 Task: Open Card Card0000000217 in Board Board0000000055 in Workspace WS0000000019 in Trello. Add Member Email0000000073 to Card Card0000000217 in Board Board0000000055 in Workspace WS0000000019 in Trello. Add Green Label titled Label0000000217 to Card Card0000000217 in Board Board0000000055 in Workspace WS0000000019 in Trello. Add Checklist CL0000000217 to Card Card0000000217 in Board Board0000000055 in Workspace WS0000000019 in Trello. Add Dates with Start Date as Apr 08 2023 and Due Date as Apr 30 2023 to Card Card0000000217 in Board Board0000000055 in Workspace WS0000000019 in Trello
Action: Mouse moved to (639, 673)
Screenshot: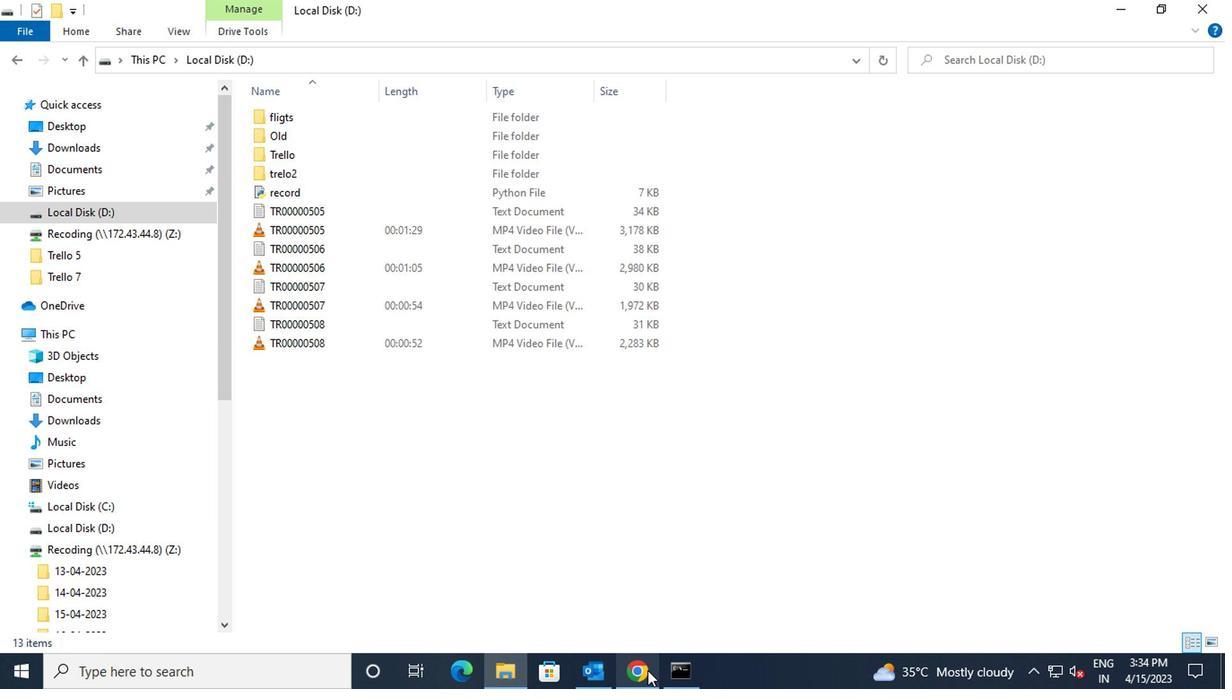 
Action: Mouse pressed left at (639, 673)
Screenshot: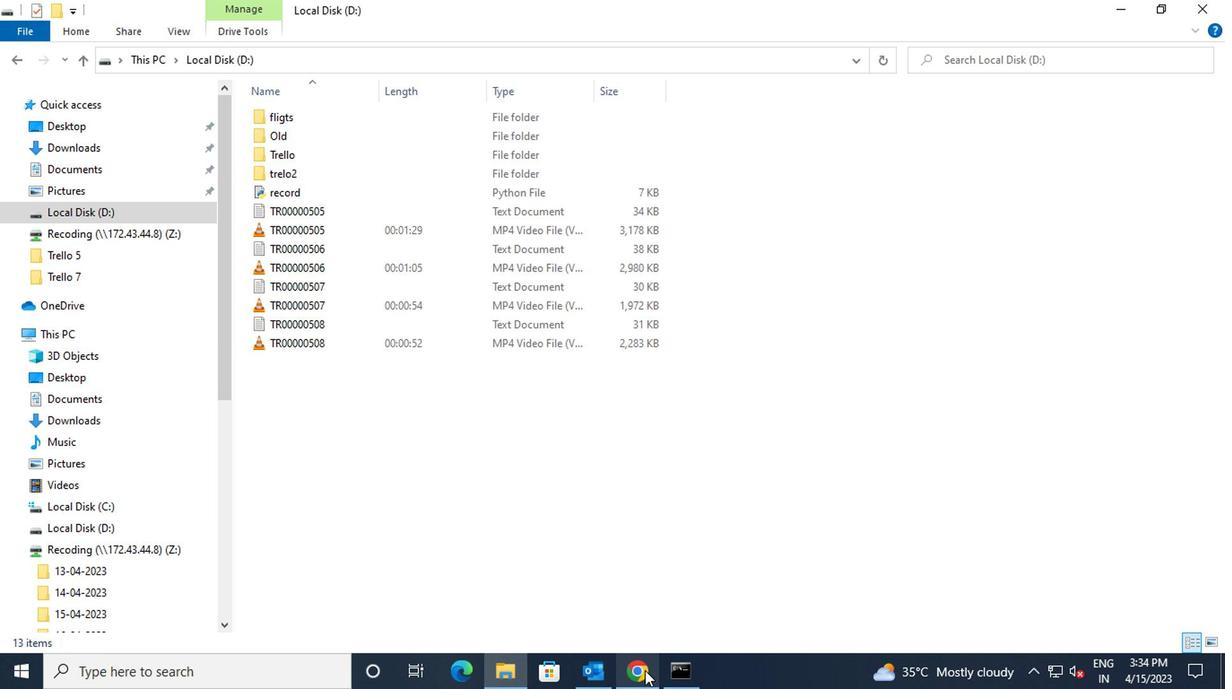 
Action: Mouse moved to (456, 257)
Screenshot: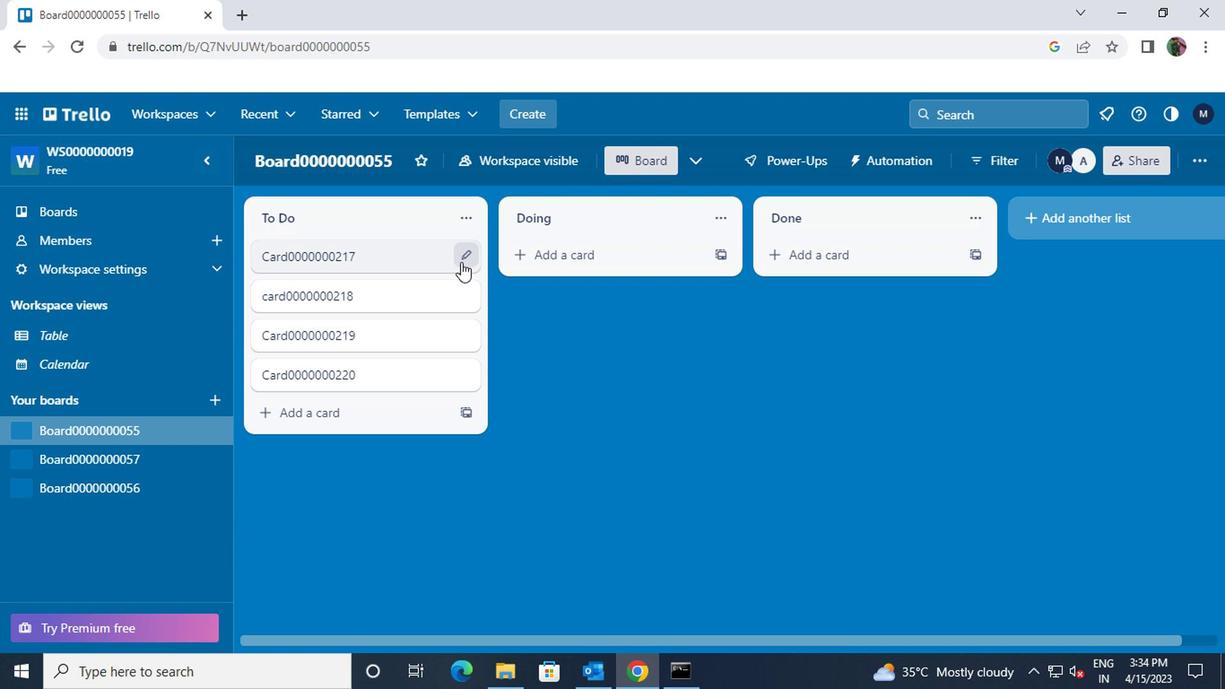 
Action: Mouse pressed left at (456, 257)
Screenshot: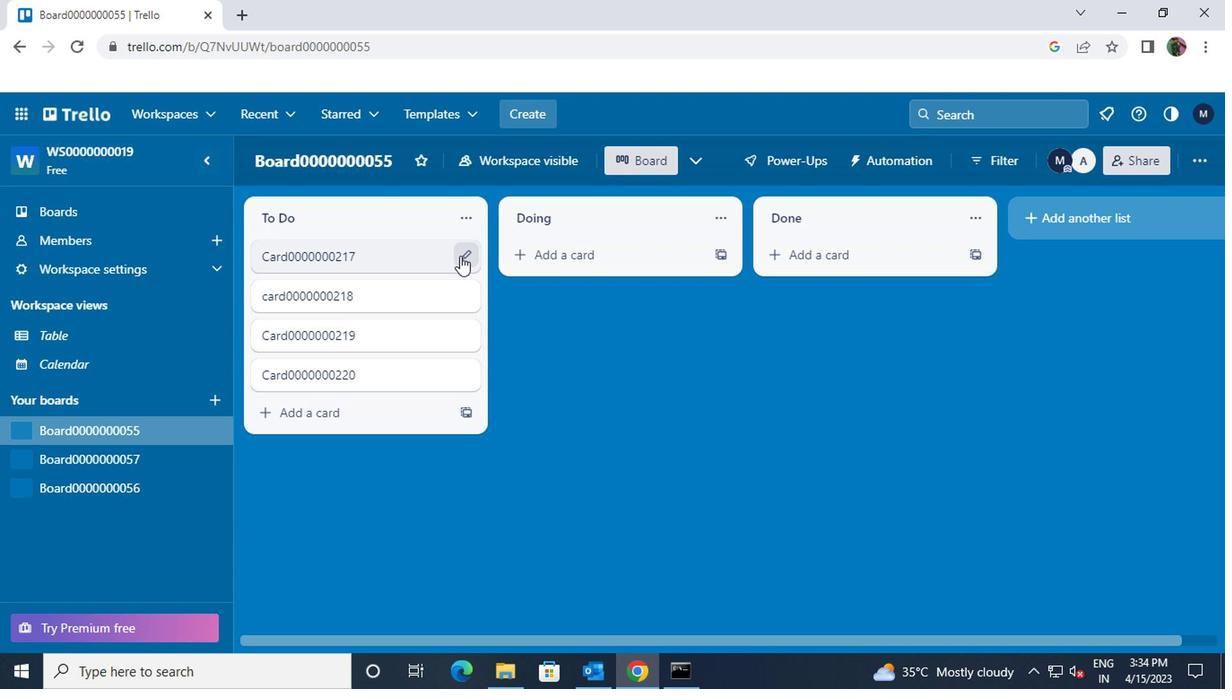 
Action: Mouse moved to (513, 259)
Screenshot: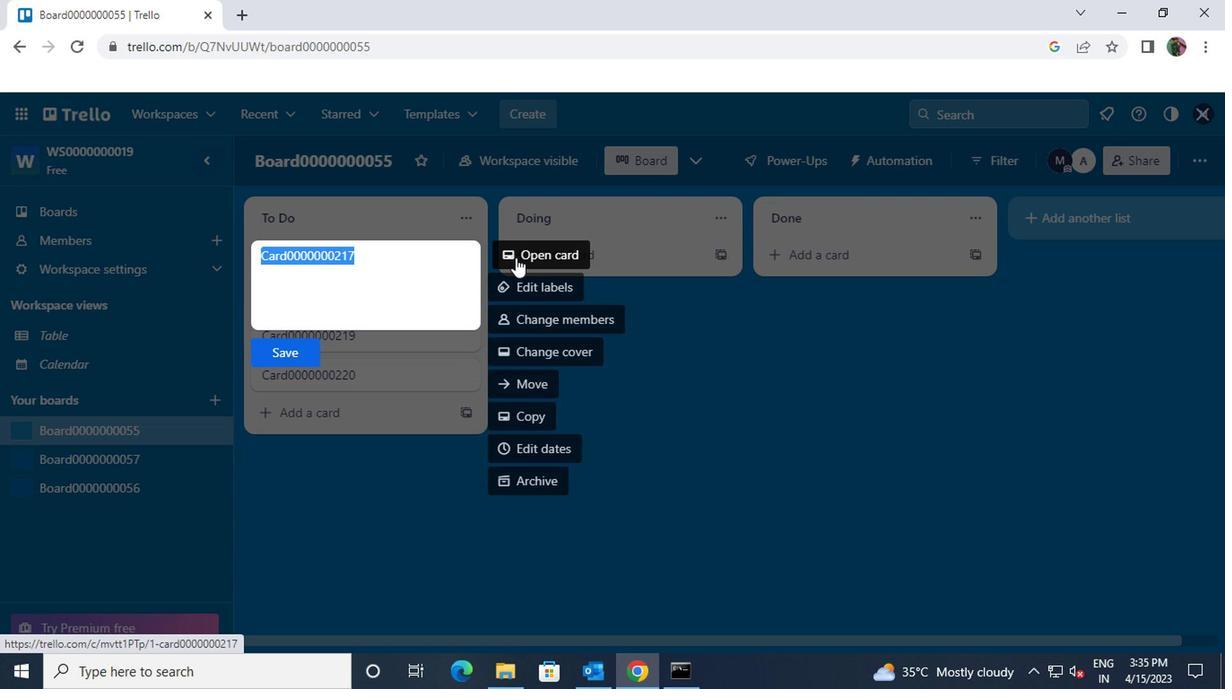 
Action: Mouse pressed left at (513, 259)
Screenshot: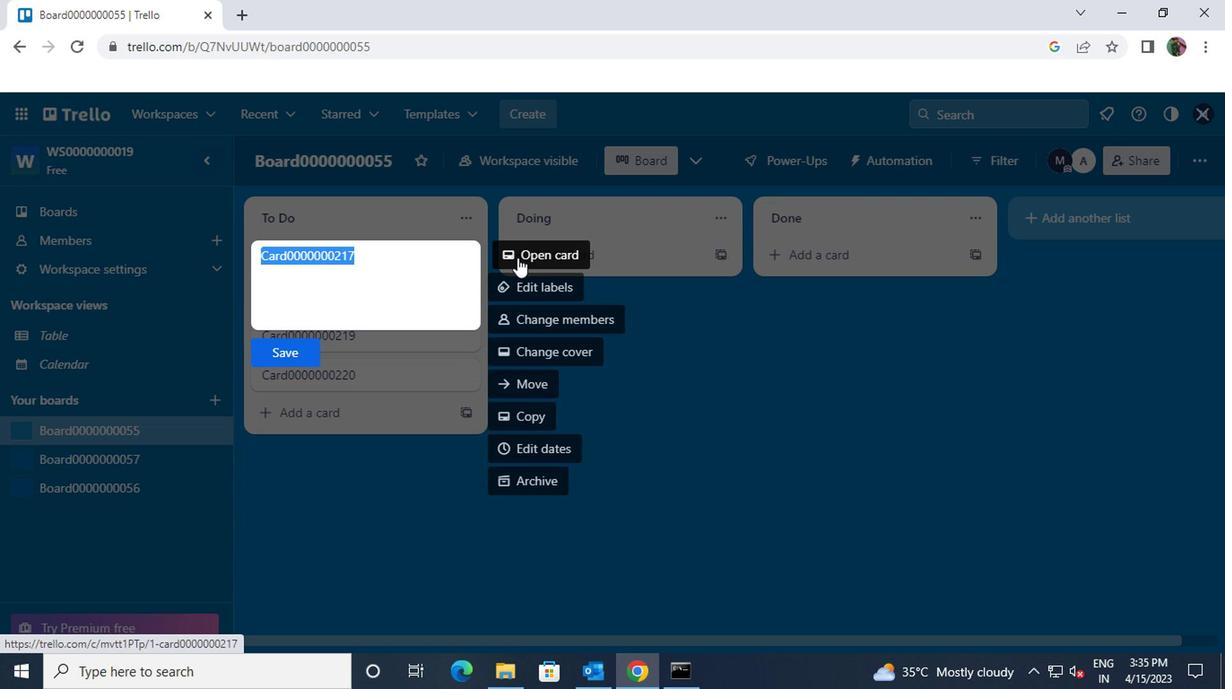 
Action: Mouse moved to (812, 261)
Screenshot: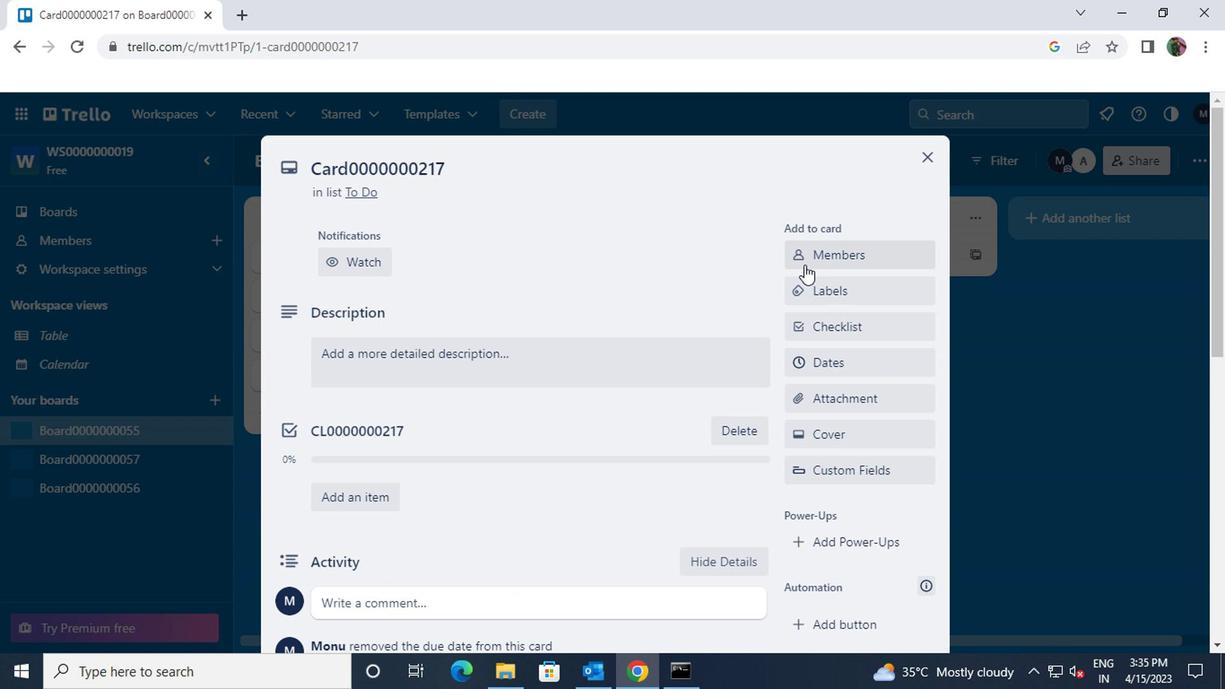
Action: Mouse pressed left at (812, 261)
Screenshot: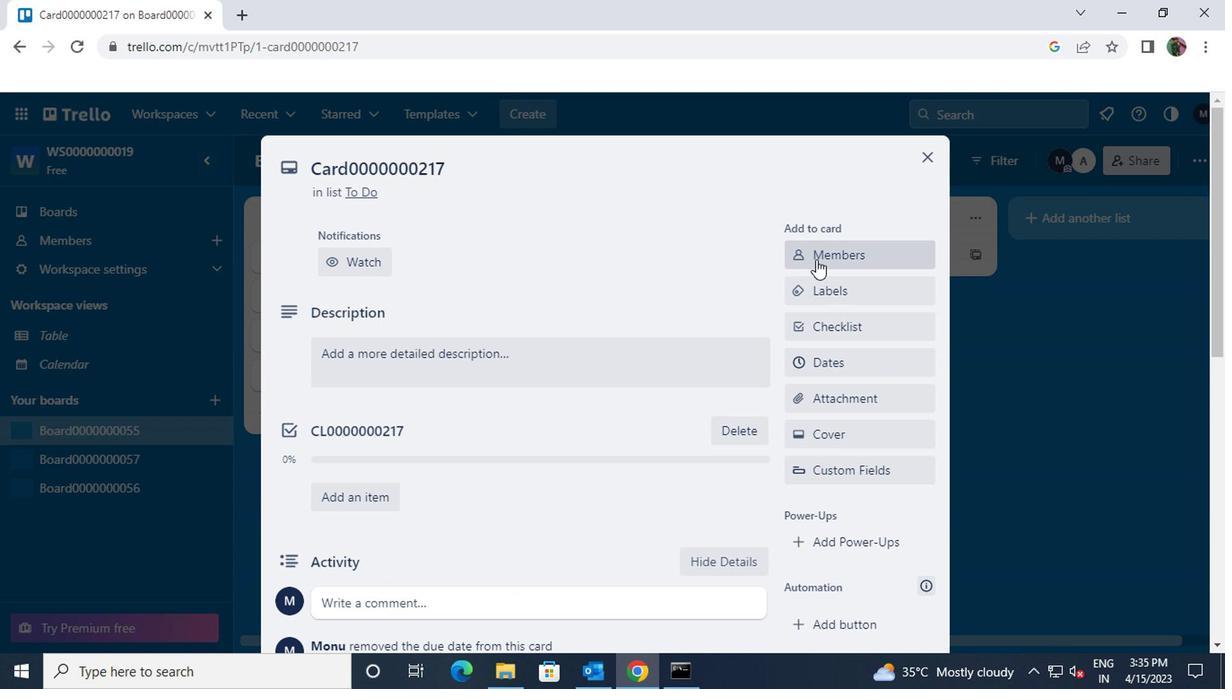 
Action: Key pressed ayus98111<Key.shift>@GMAIL.COM
Screenshot: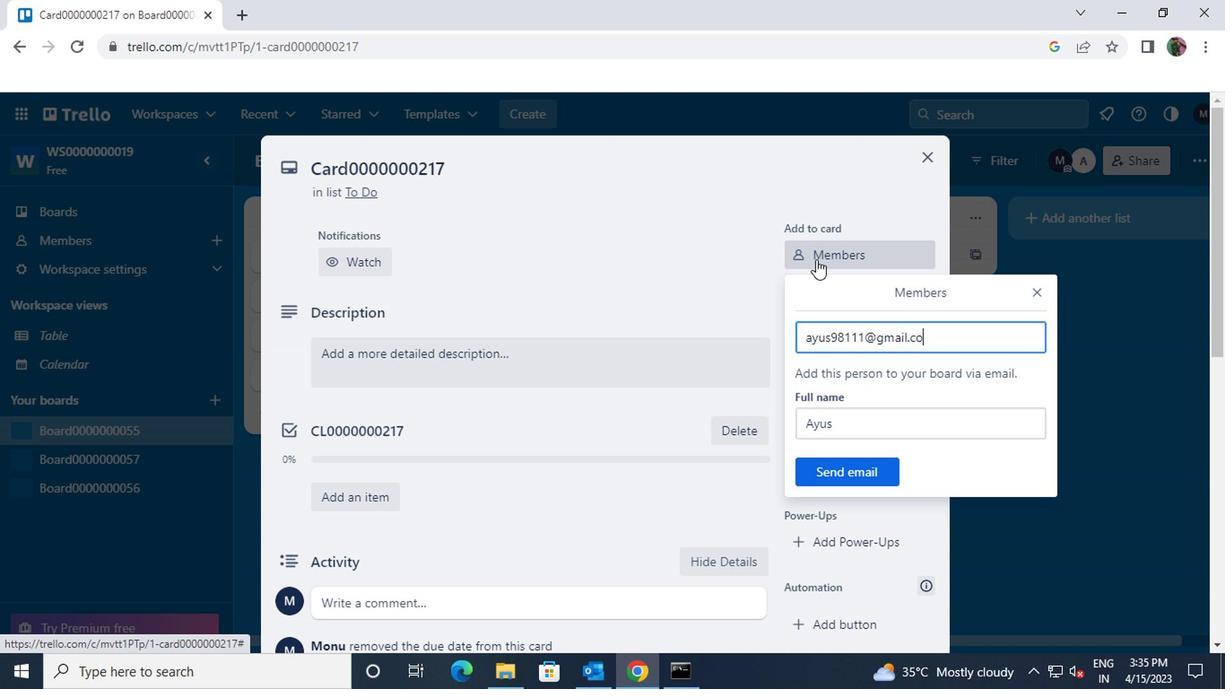 
Action: Mouse moved to (854, 478)
Screenshot: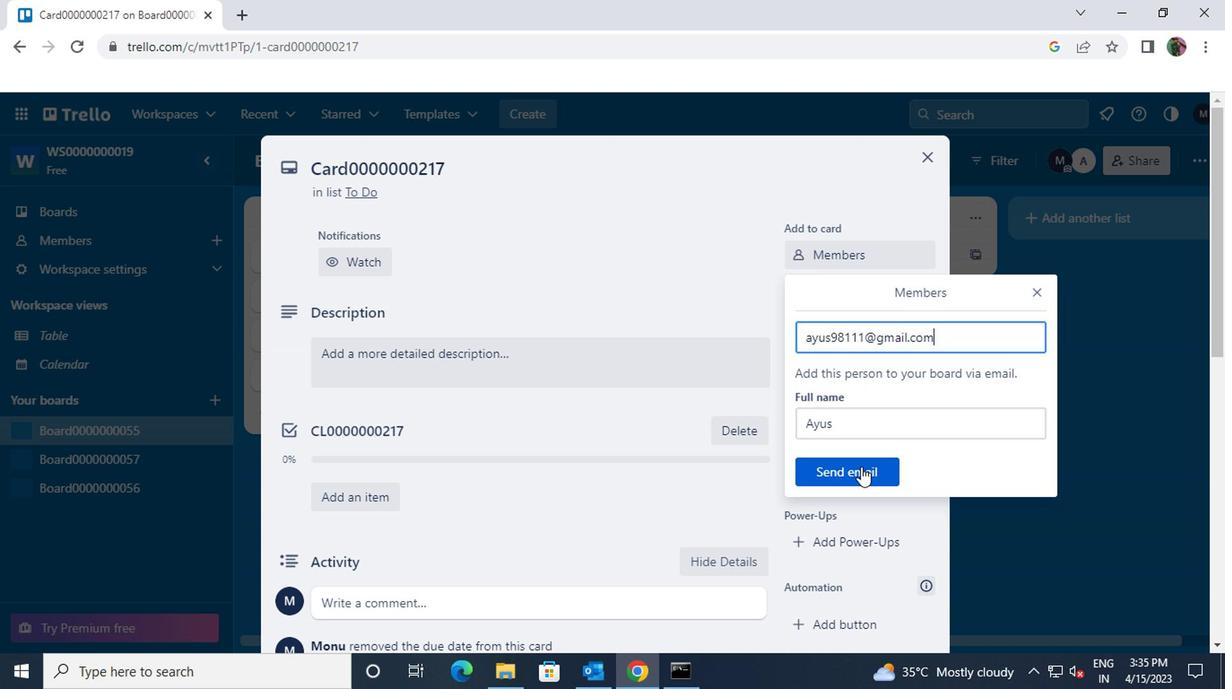 
Action: Mouse pressed left at (854, 478)
Screenshot: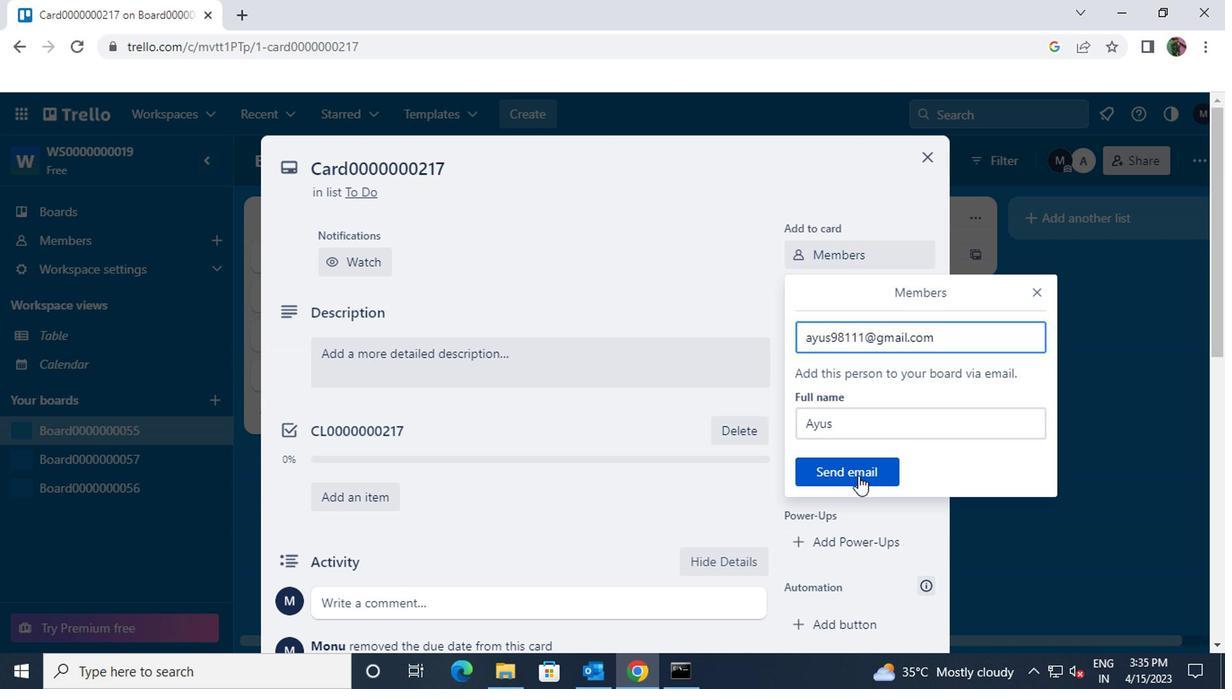 
Action: Mouse moved to (842, 294)
Screenshot: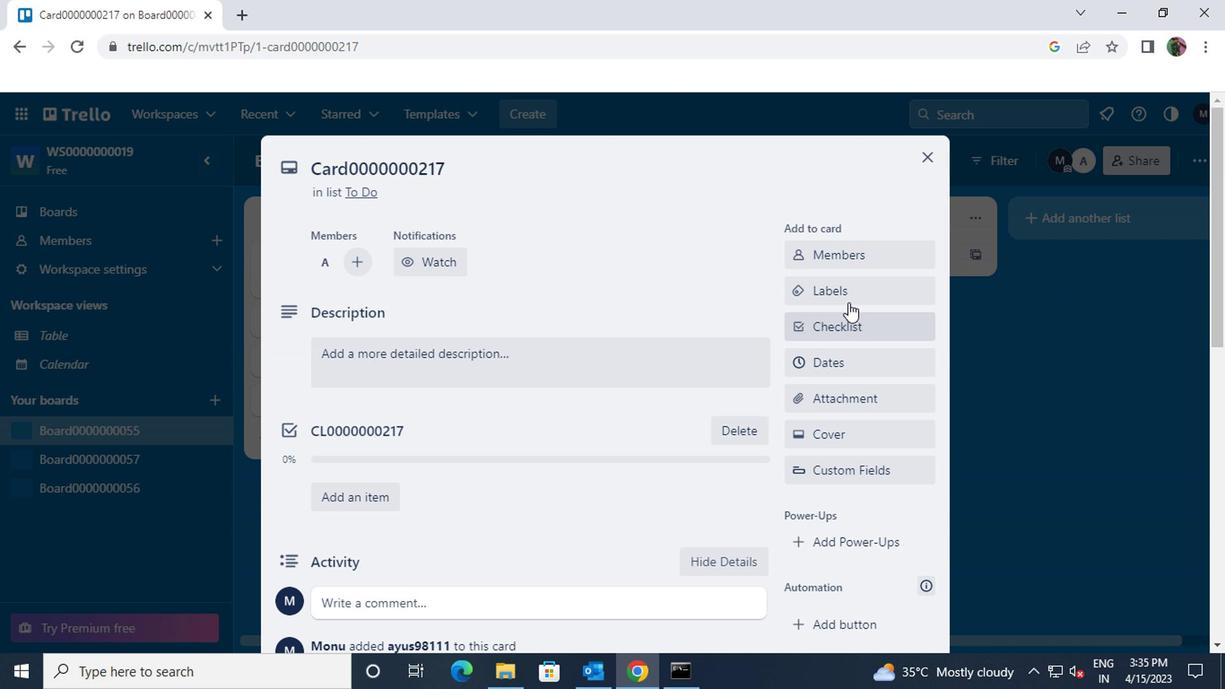 
Action: Mouse pressed left at (842, 294)
Screenshot: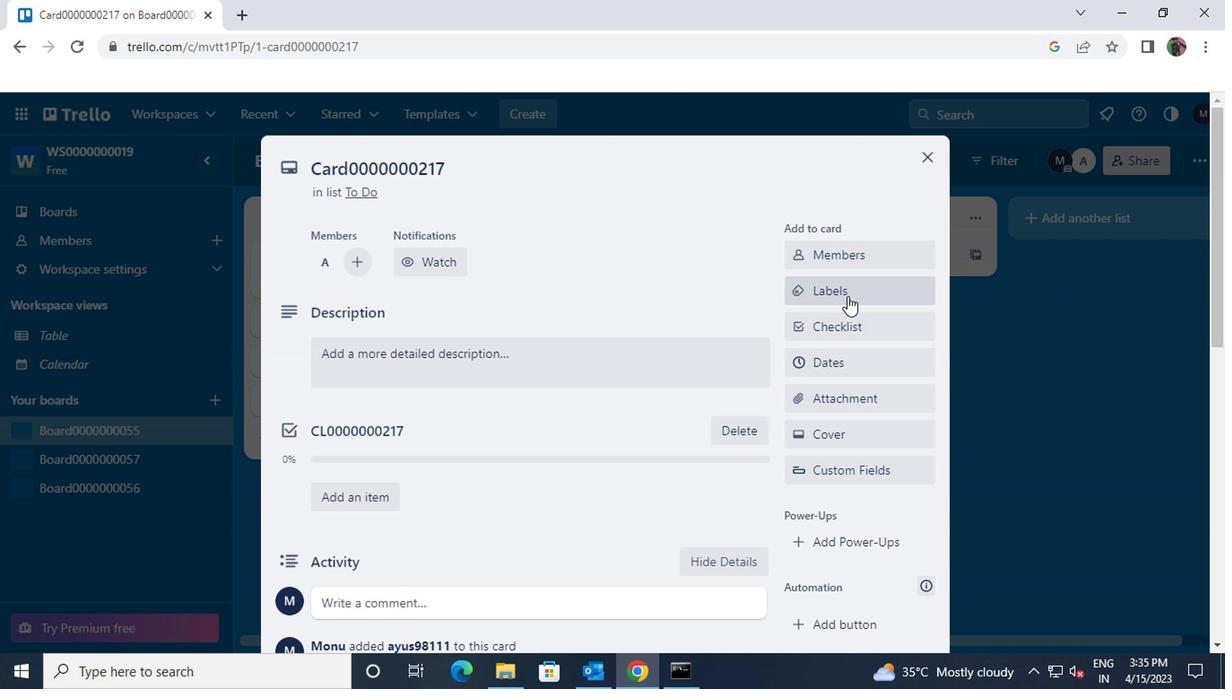 
Action: Mouse moved to (904, 394)
Screenshot: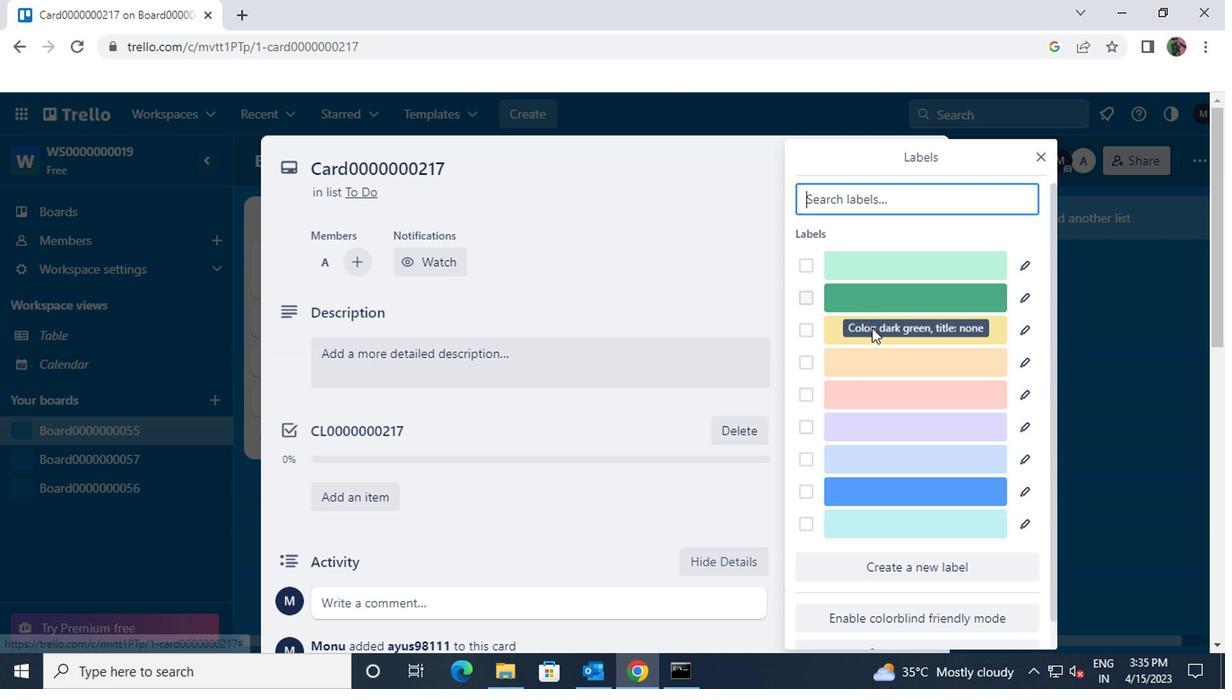 
Action: Mouse scrolled (904, 393) with delta (0, 0)
Screenshot: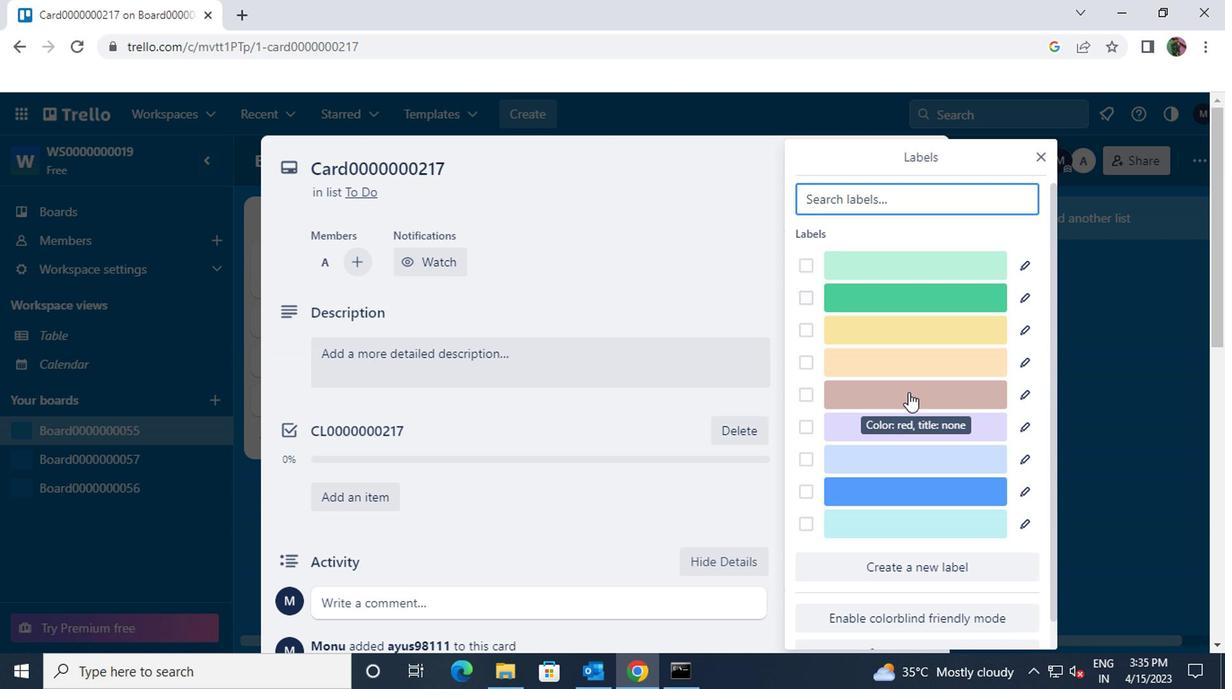 
Action: Mouse scrolled (904, 393) with delta (0, 0)
Screenshot: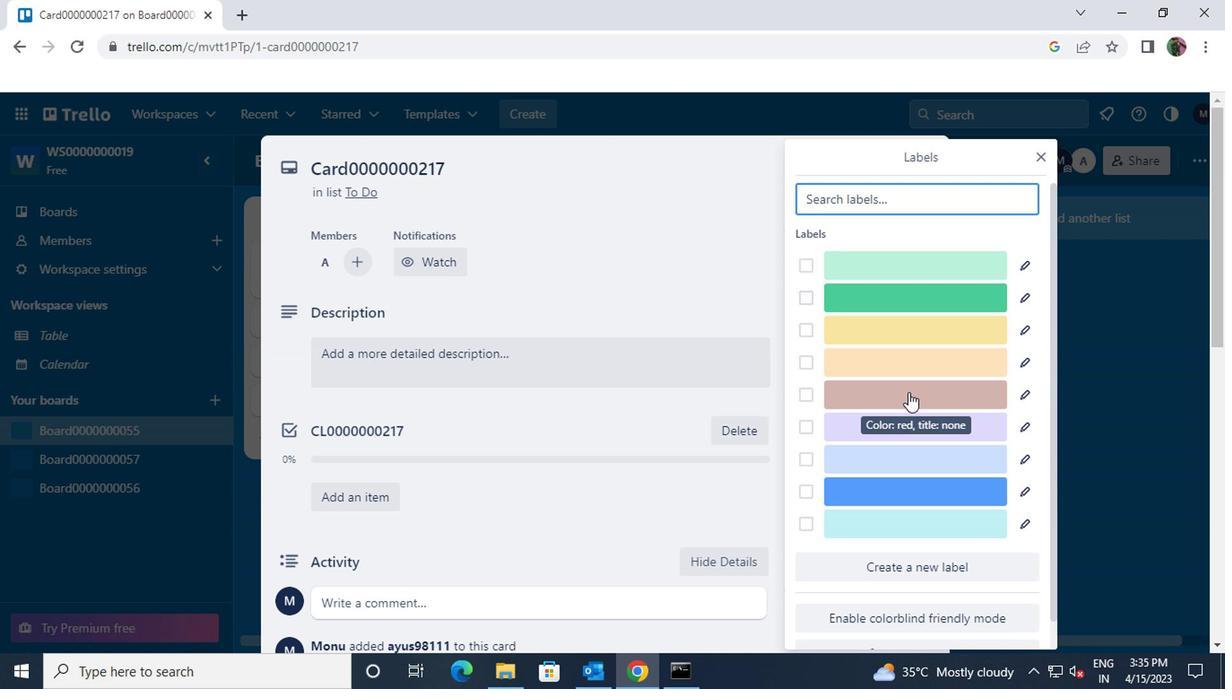 
Action: Mouse moved to (893, 539)
Screenshot: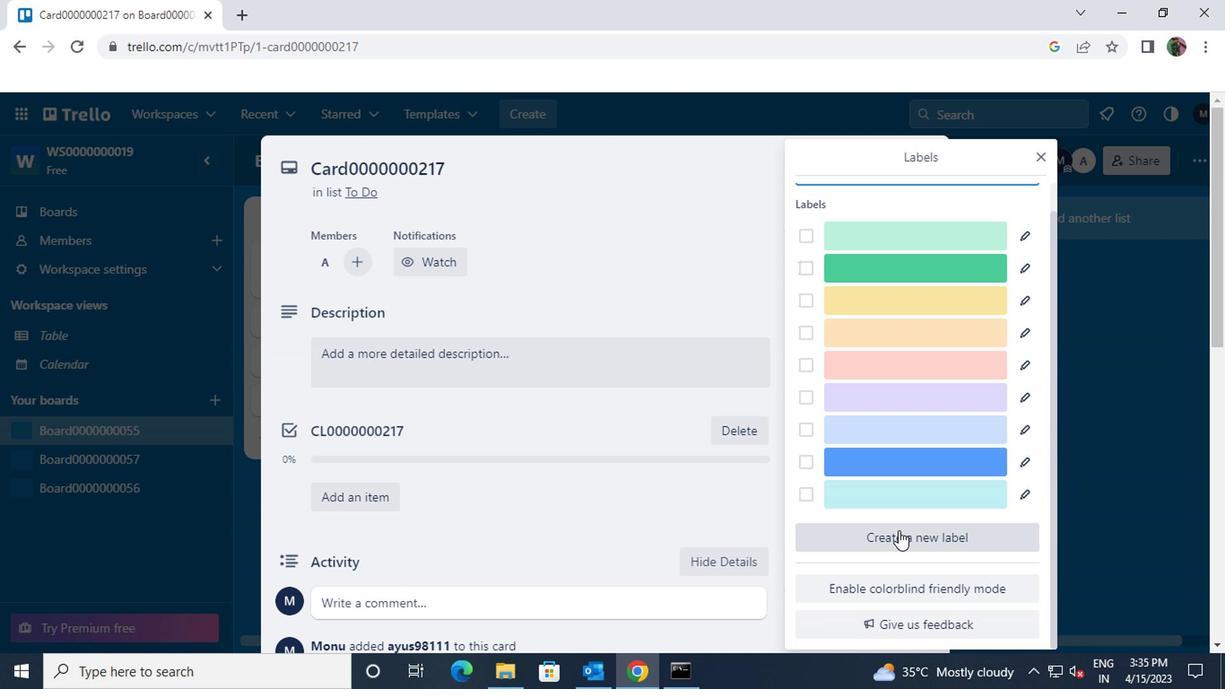 
Action: Mouse pressed left at (893, 539)
Screenshot: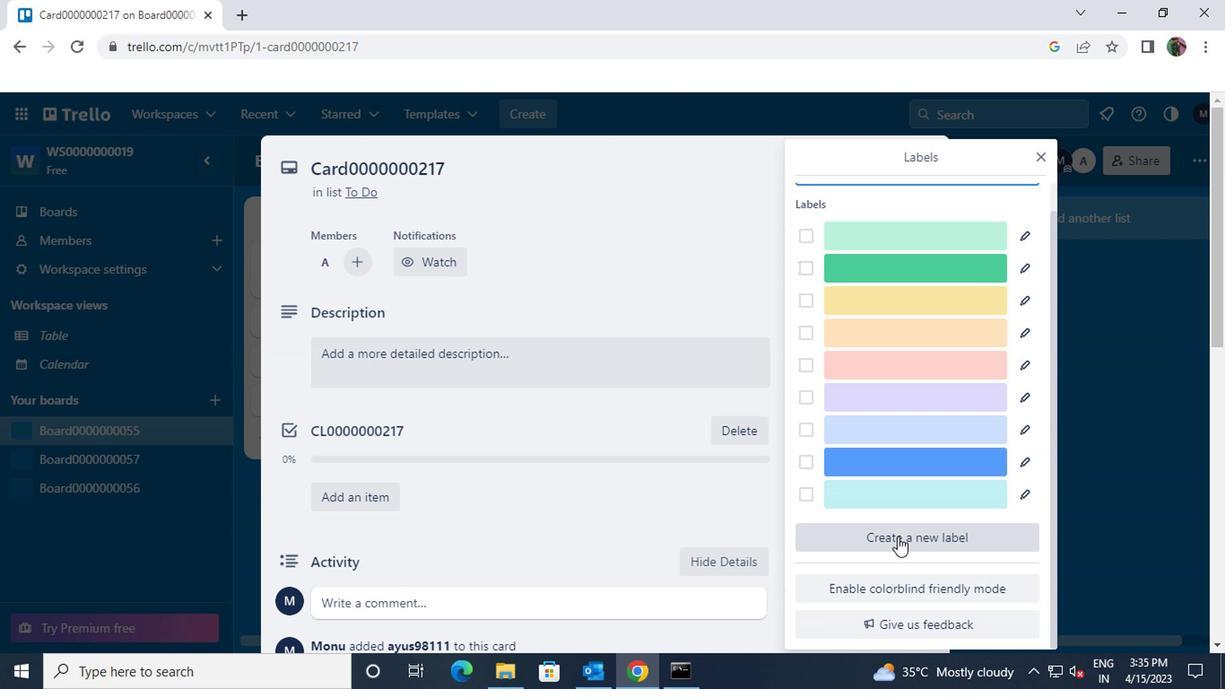 
Action: Mouse scrolled (893, 540) with delta (0, 1)
Screenshot: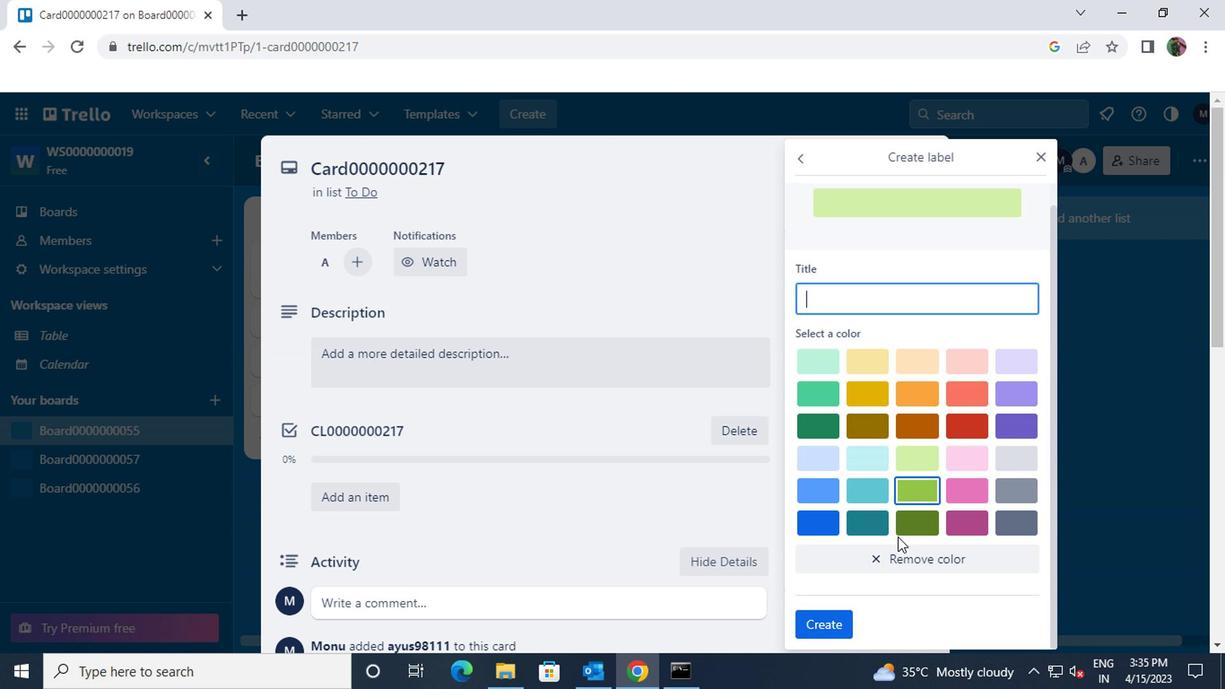 
Action: Mouse moved to (893, 539)
Screenshot: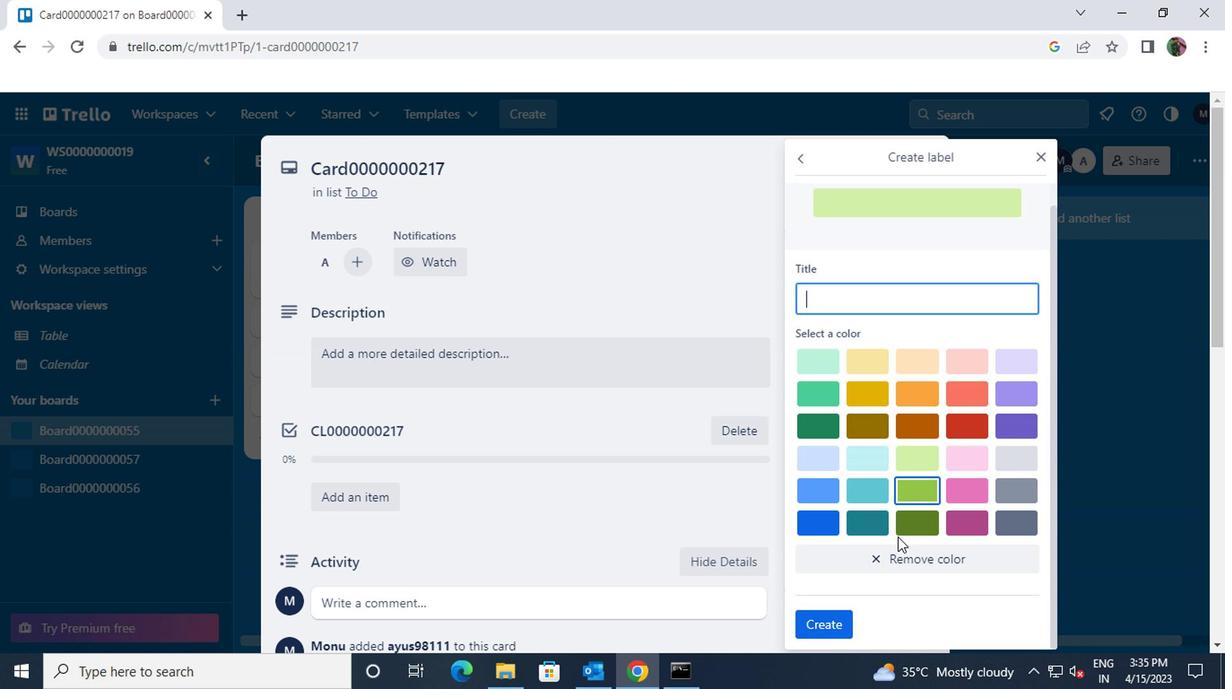 
Action: Mouse scrolled (893, 540) with delta (0, 1)
Screenshot: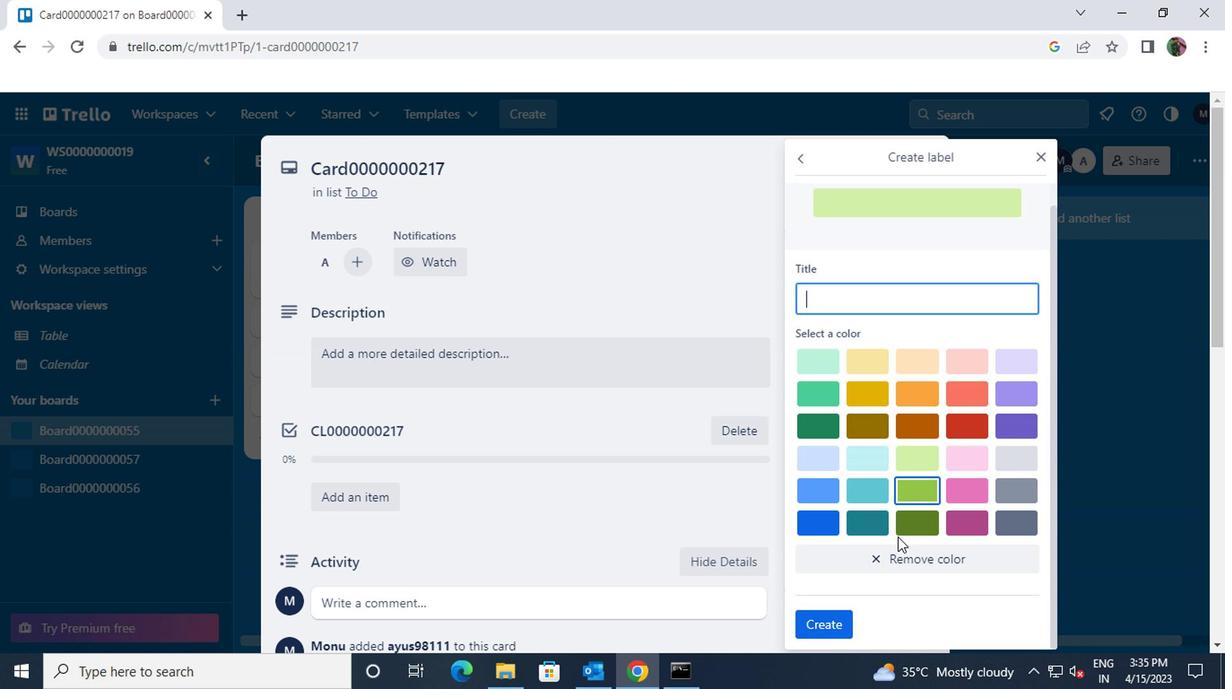 
Action: Mouse moved to (867, 319)
Screenshot: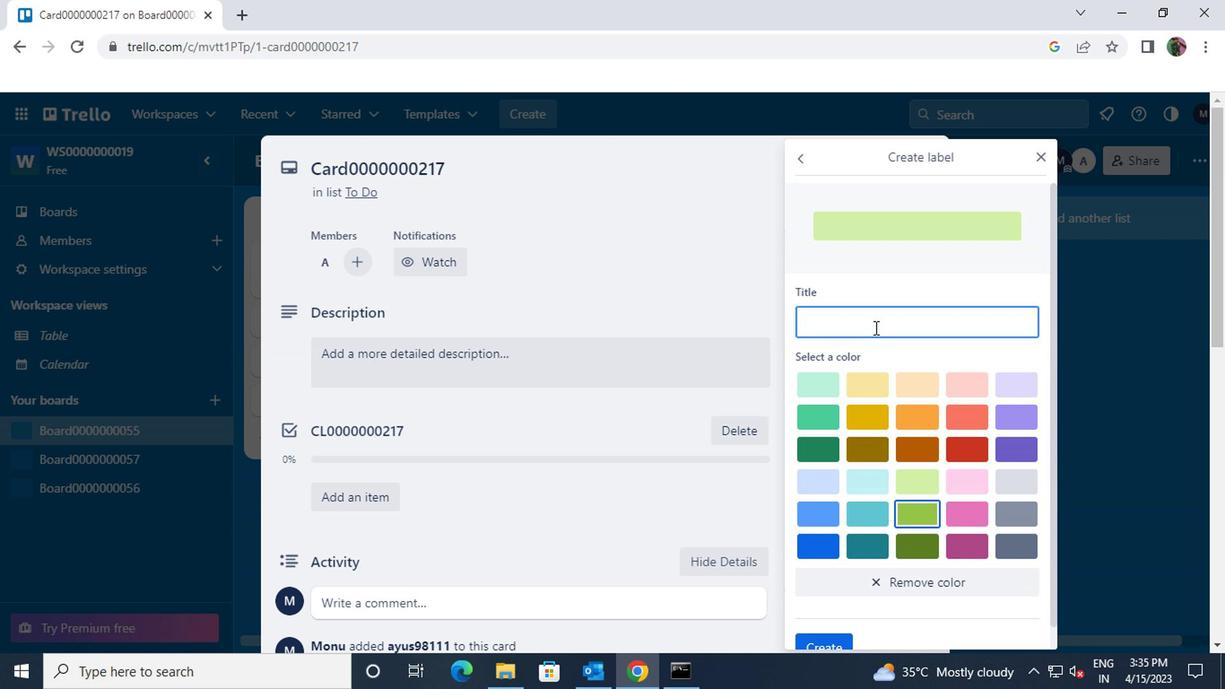 
Action: Mouse pressed left at (867, 319)
Screenshot: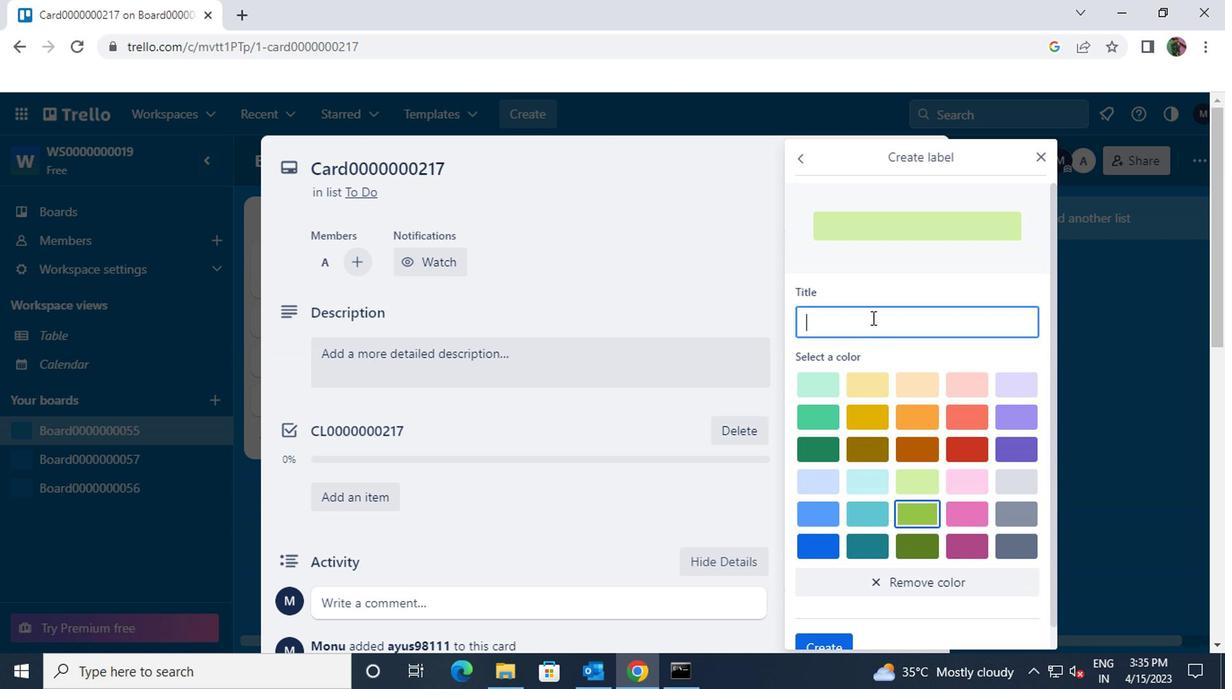 
Action: Key pressed <Key.shift>LABEL0000000217
Screenshot: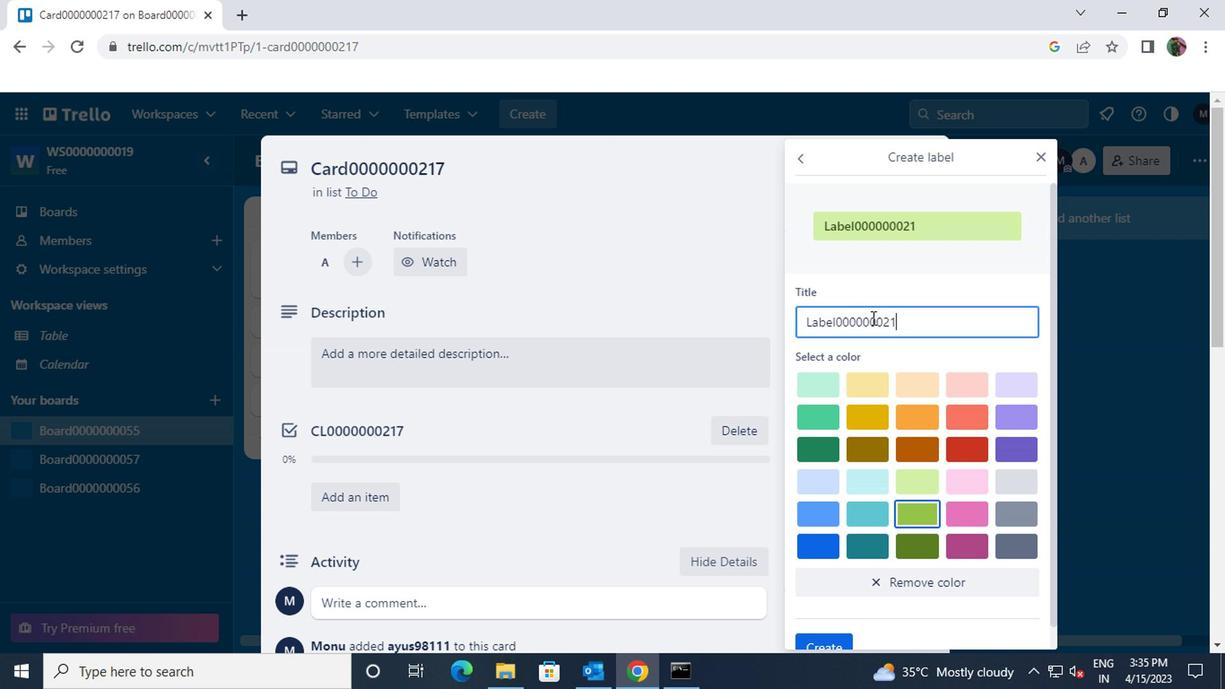 
Action: Mouse moved to (813, 447)
Screenshot: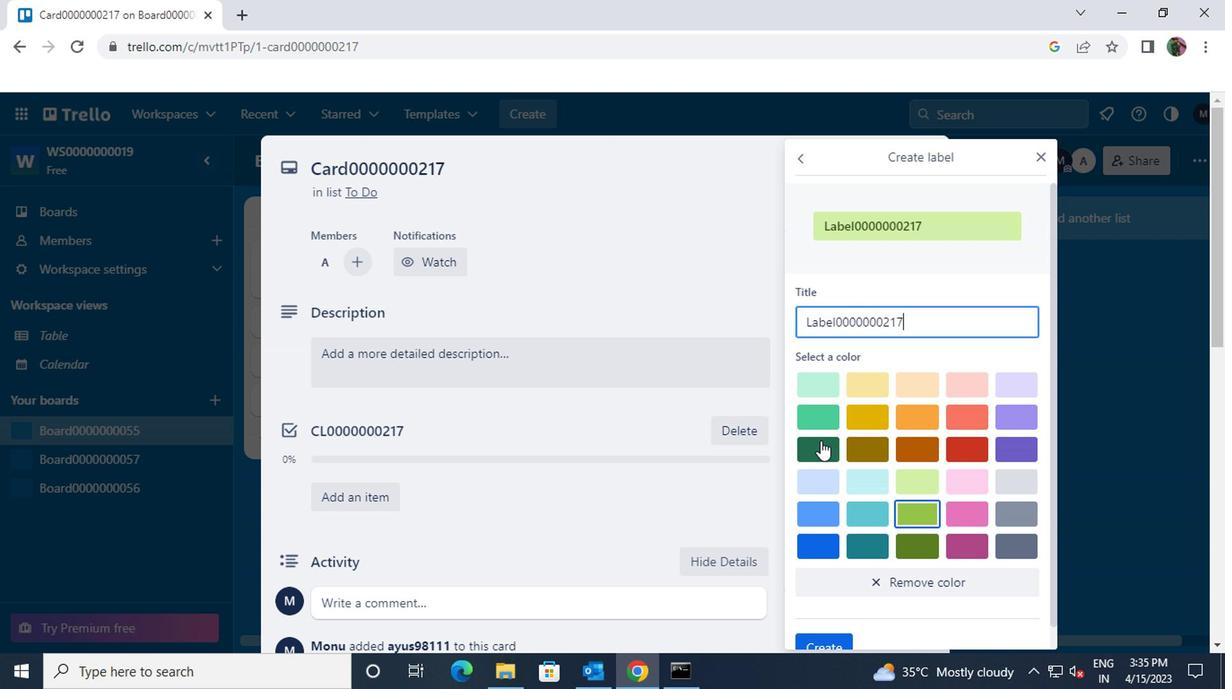 
Action: Mouse pressed left at (813, 447)
Screenshot: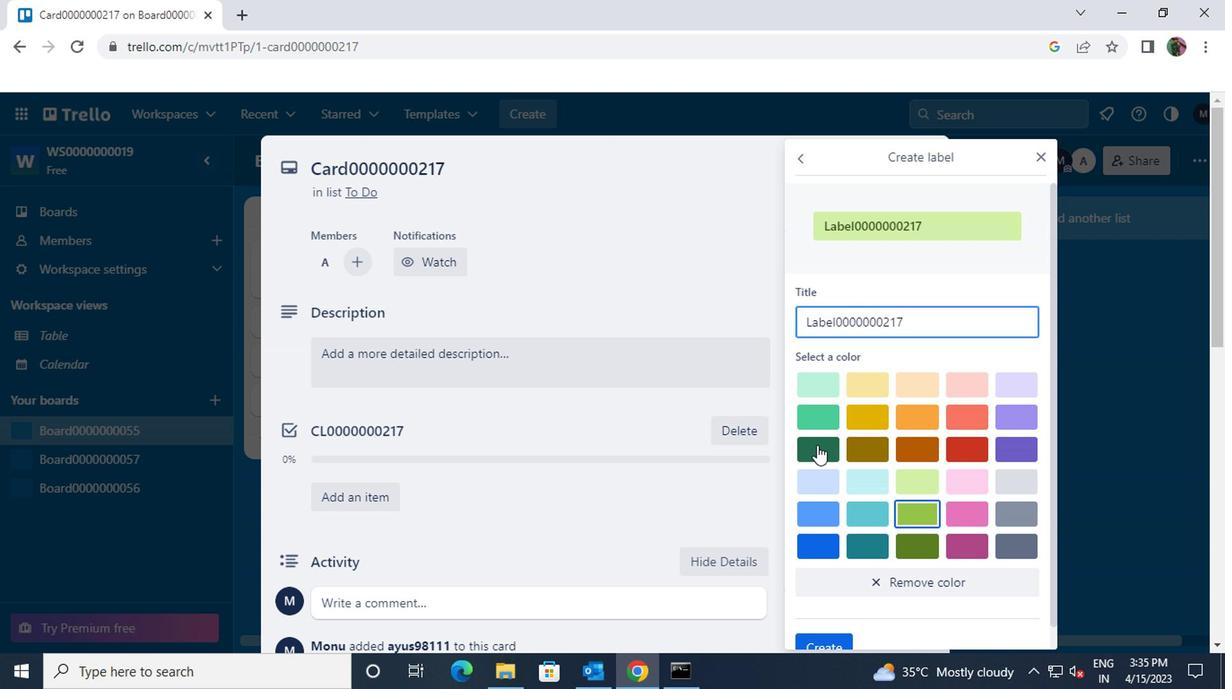 
Action: Mouse scrolled (813, 446) with delta (0, 0)
Screenshot: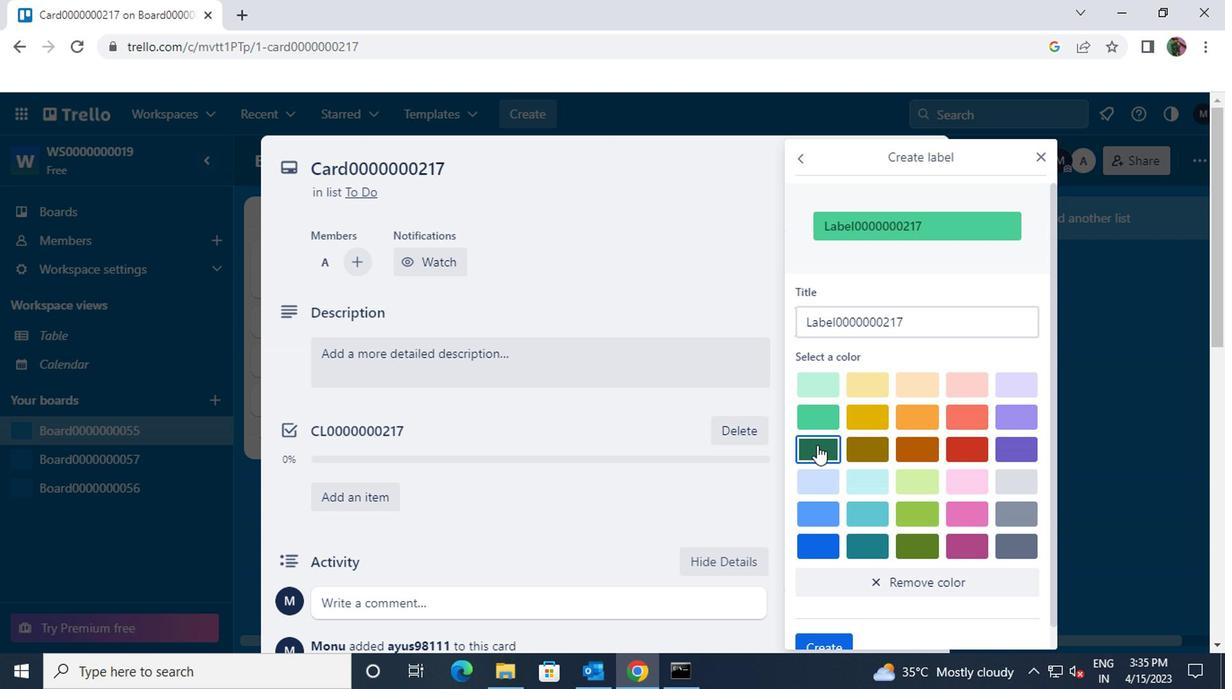 
Action: Mouse scrolled (813, 446) with delta (0, 0)
Screenshot: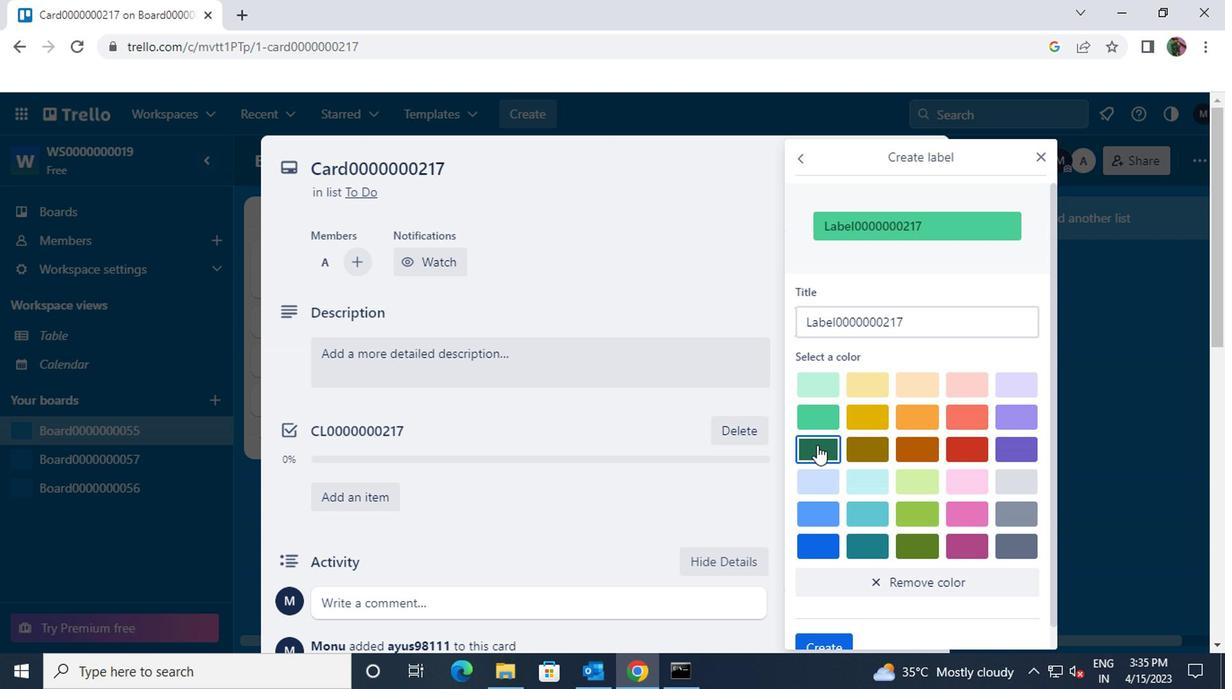 
Action: Mouse moved to (814, 632)
Screenshot: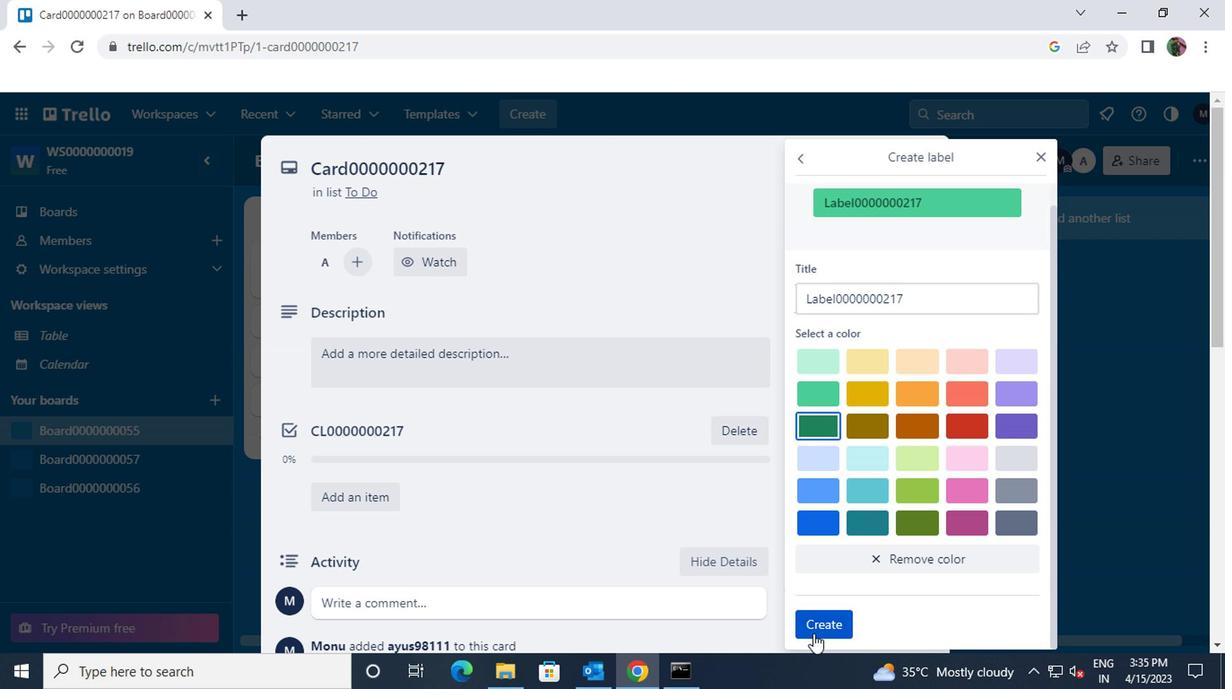 
Action: Mouse pressed left at (814, 632)
Screenshot: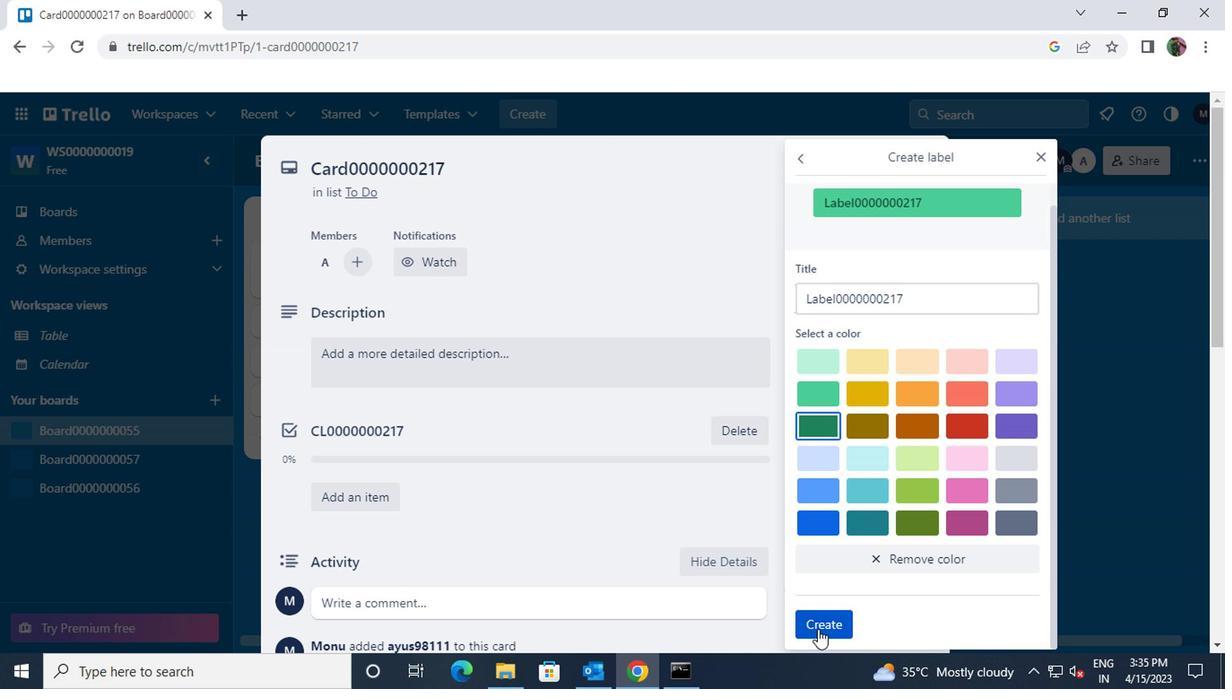 
Action: Mouse moved to (1036, 155)
Screenshot: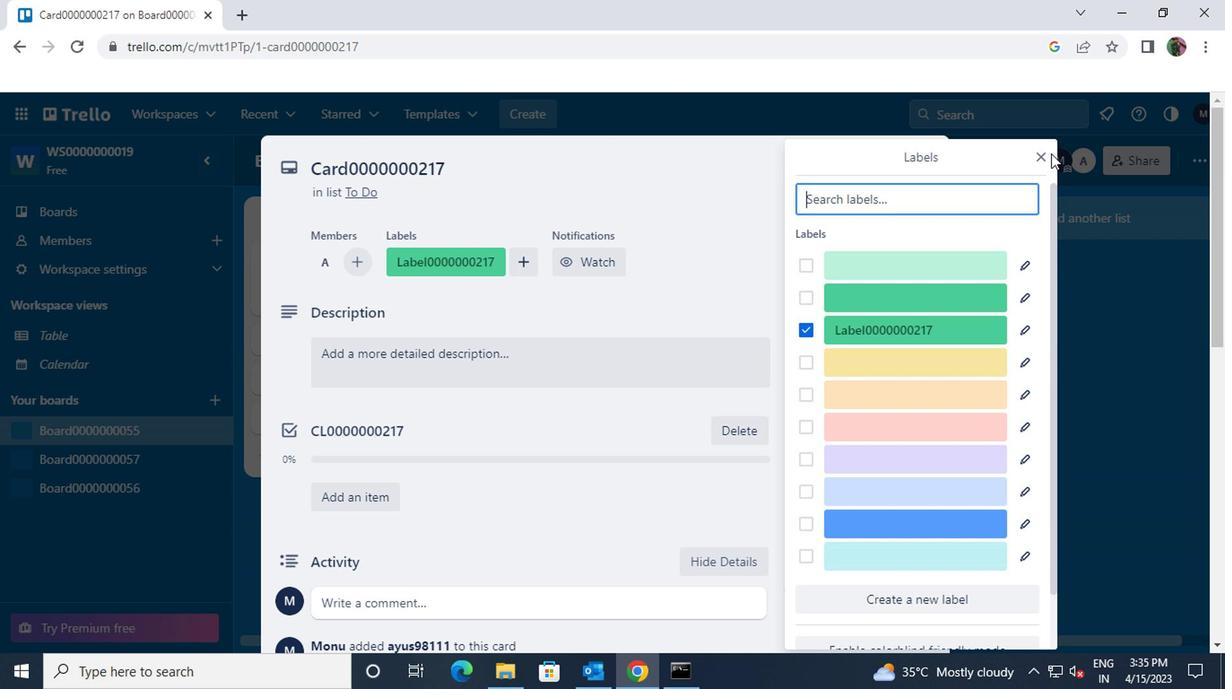 
Action: Mouse pressed left at (1036, 155)
Screenshot: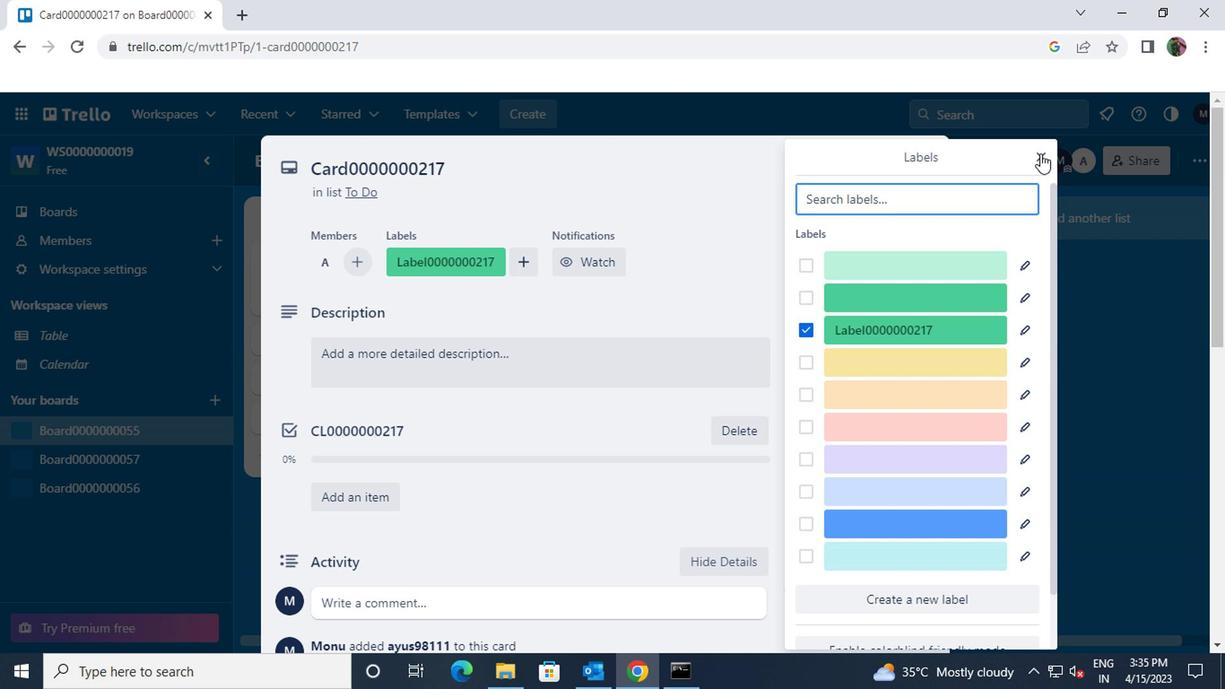 
Action: Mouse moved to (860, 323)
Screenshot: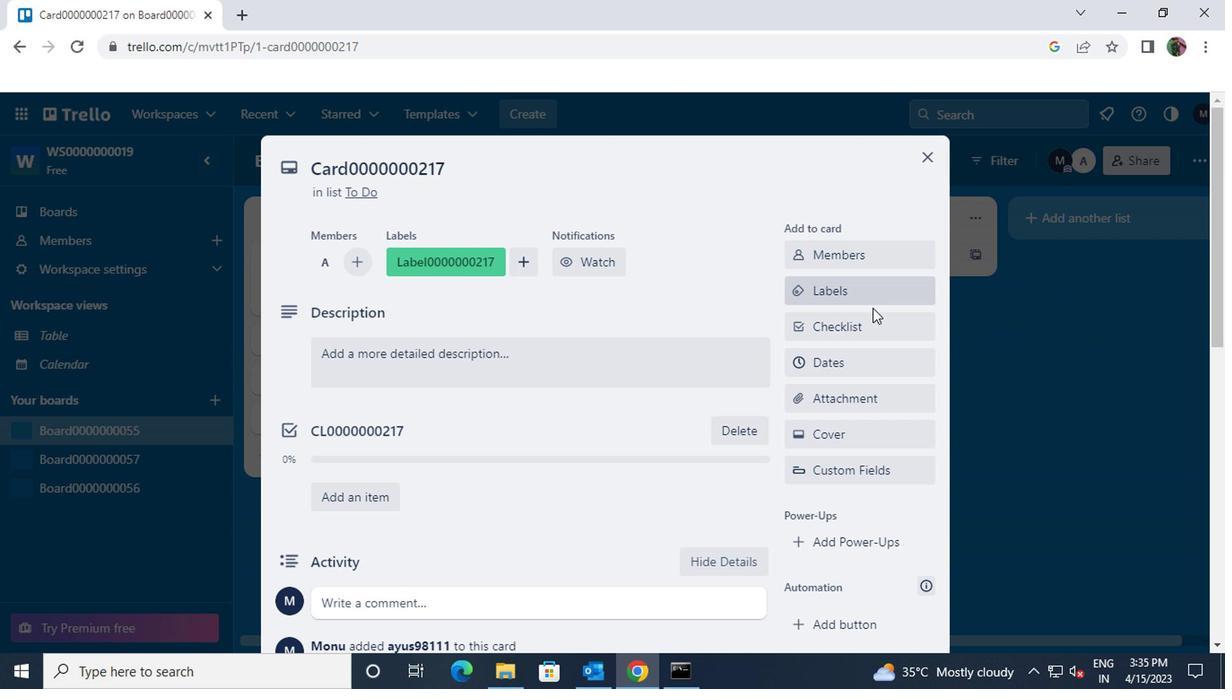 
Action: Mouse pressed left at (860, 323)
Screenshot: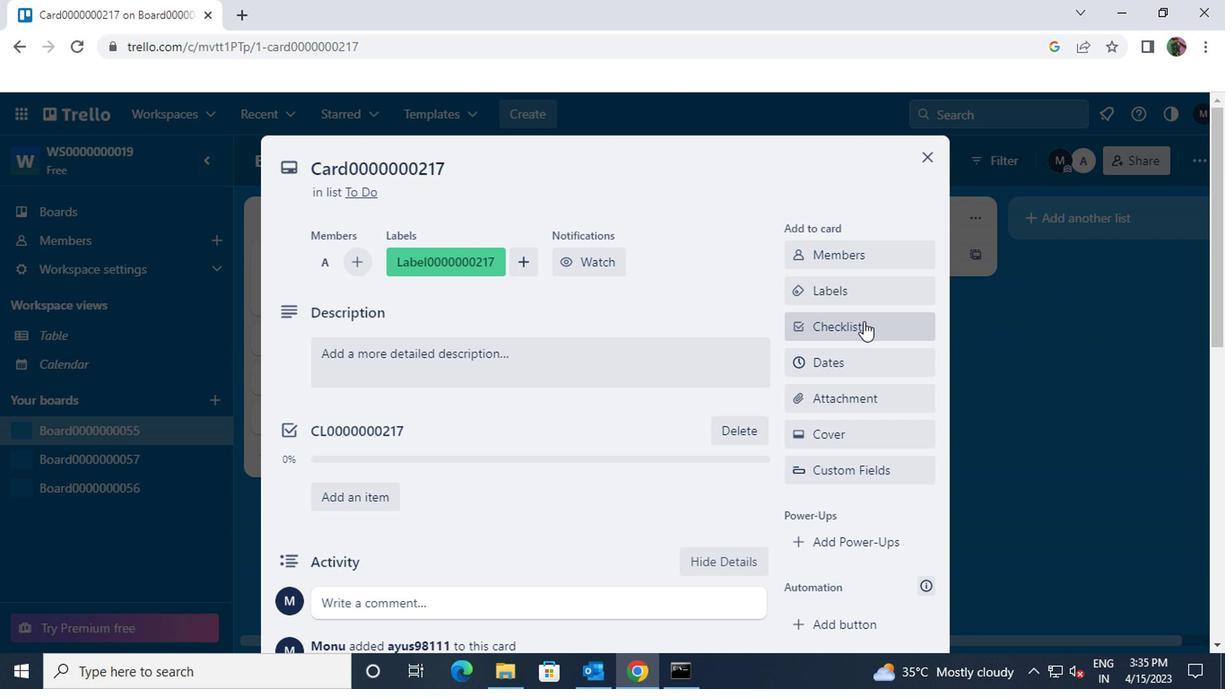 
Action: Mouse moved to (862, 390)
Screenshot: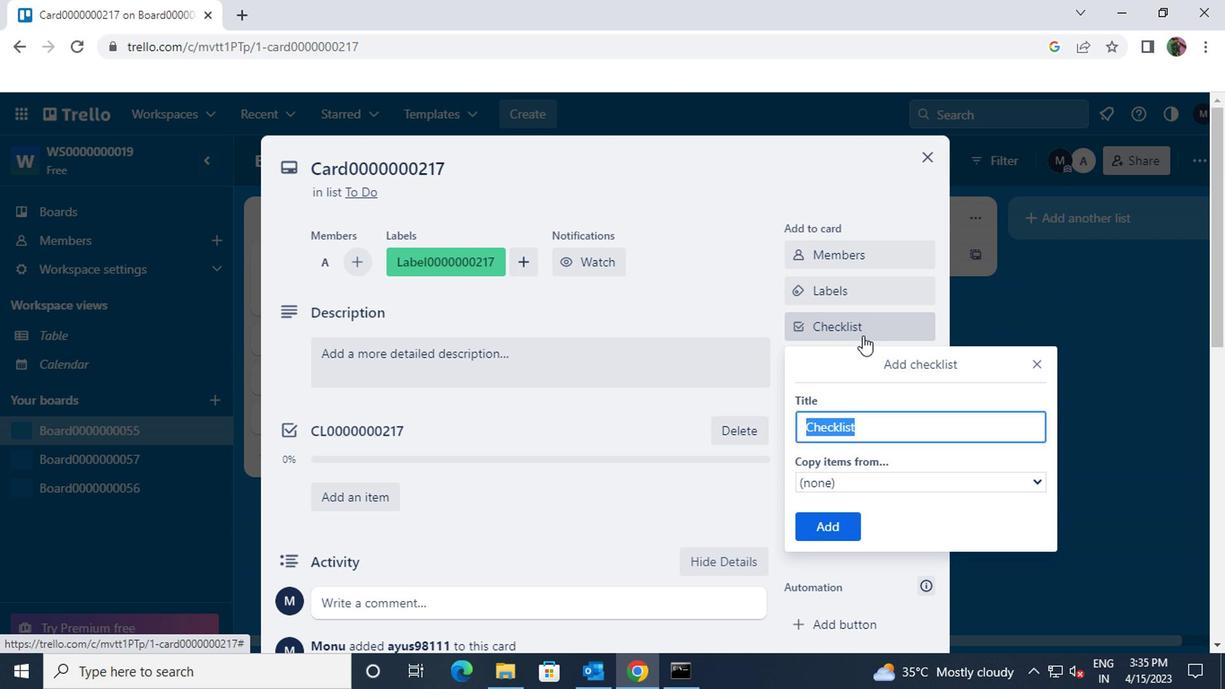 
Action: Key pressed <Key.shift>CL0000000217
Screenshot: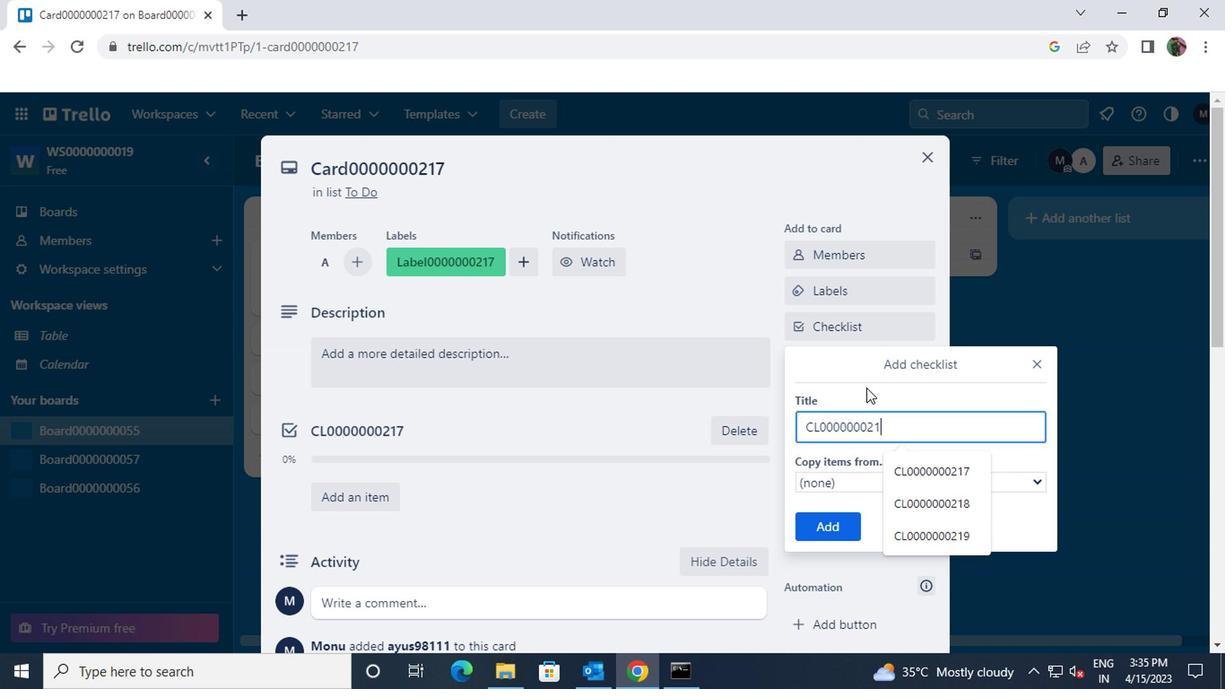 
Action: Mouse moved to (822, 521)
Screenshot: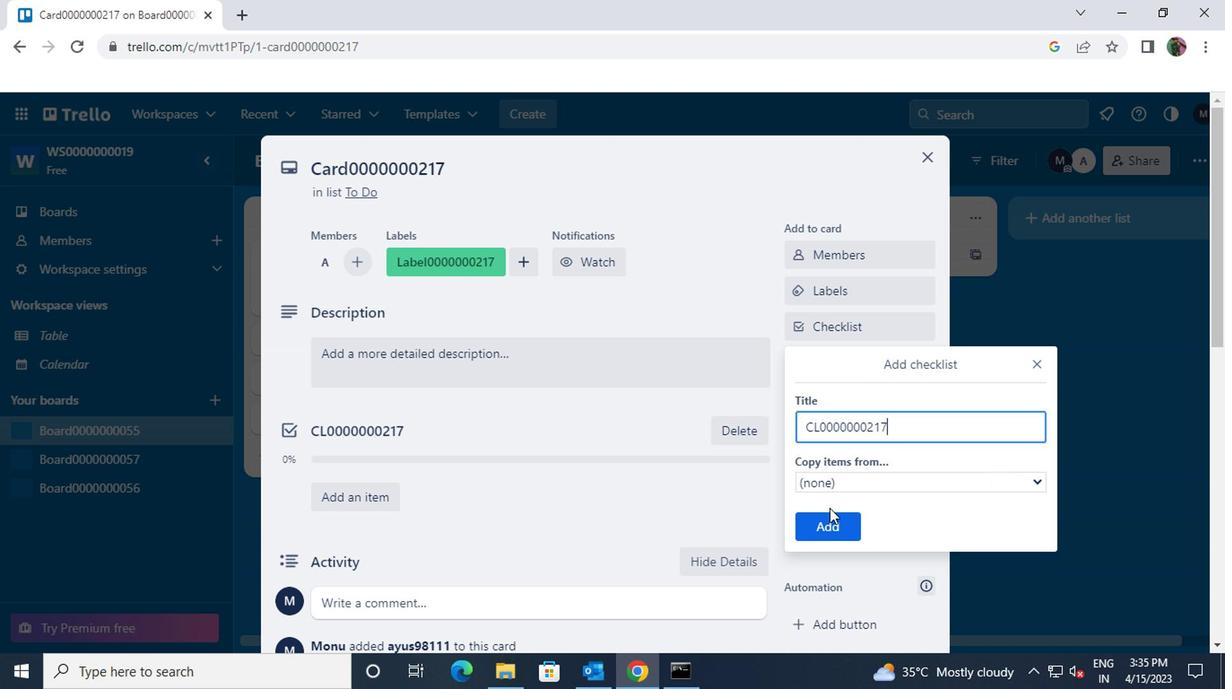 
Action: Mouse pressed left at (822, 521)
Screenshot: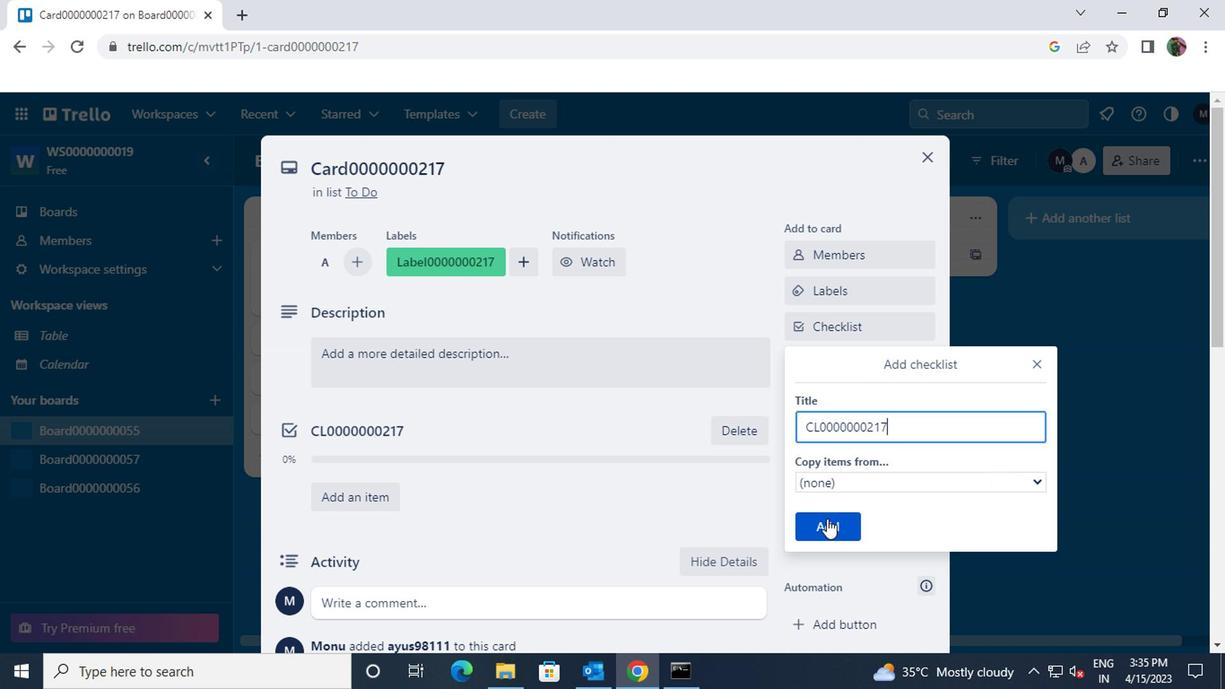 
Action: Mouse moved to (844, 367)
Screenshot: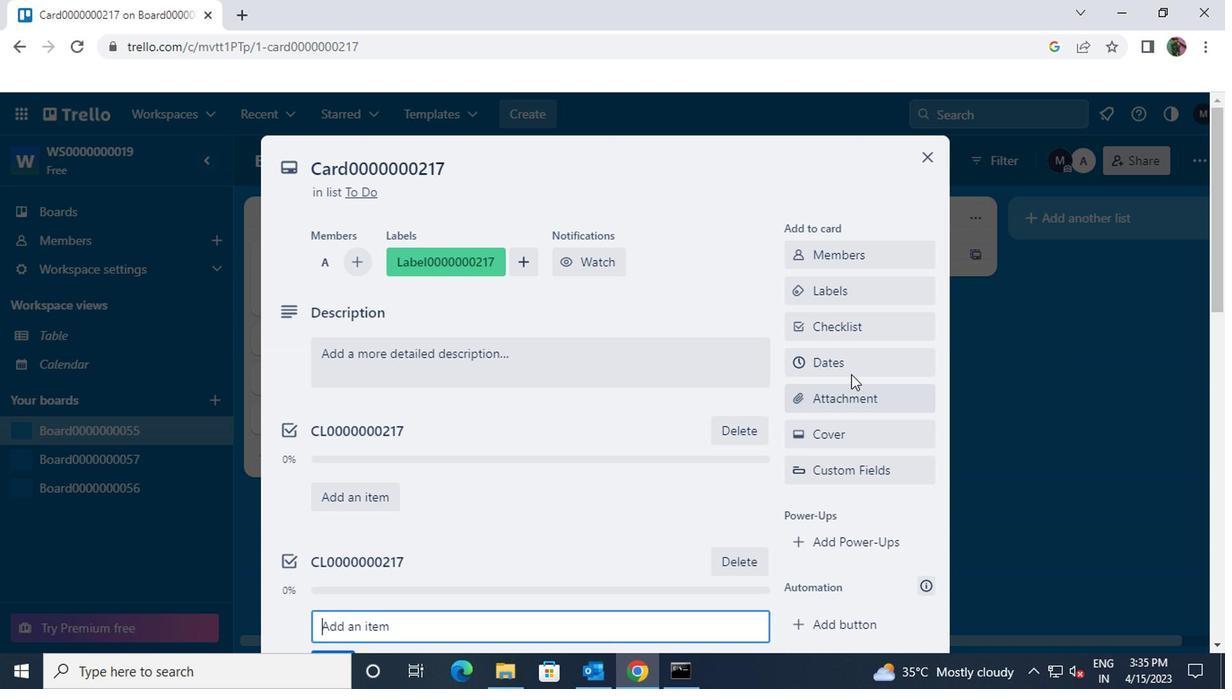 
Action: Mouse pressed left at (844, 367)
Screenshot: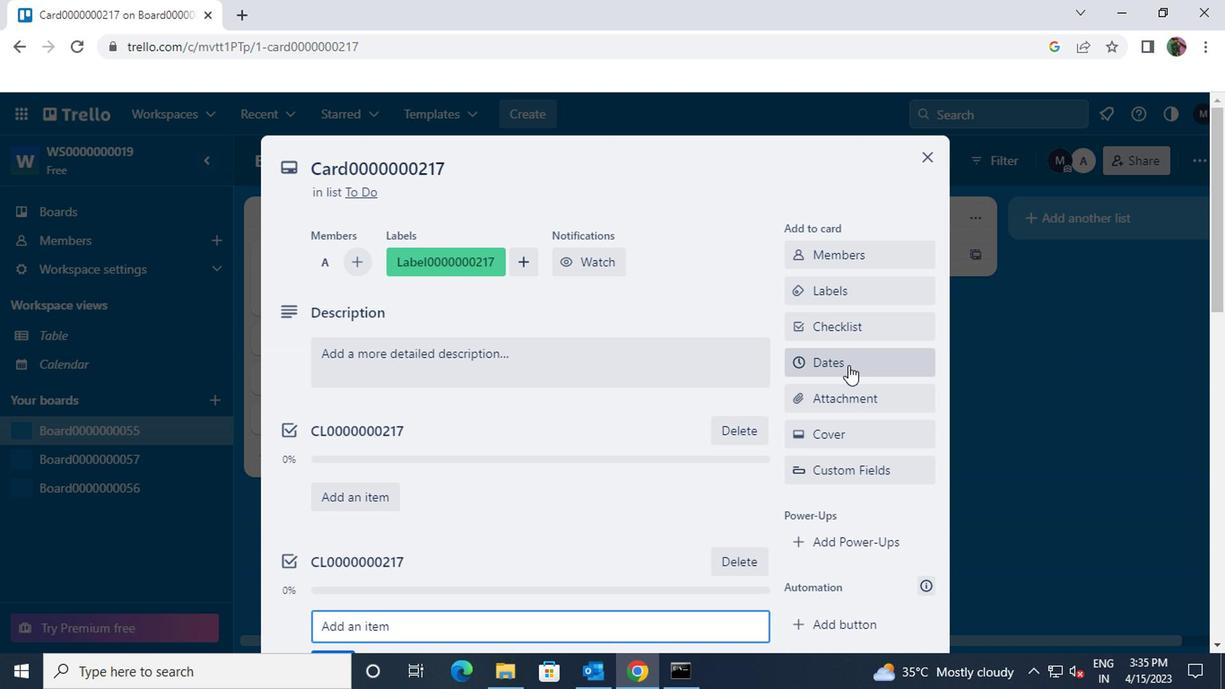 
Action: Mouse moved to (1019, 301)
Screenshot: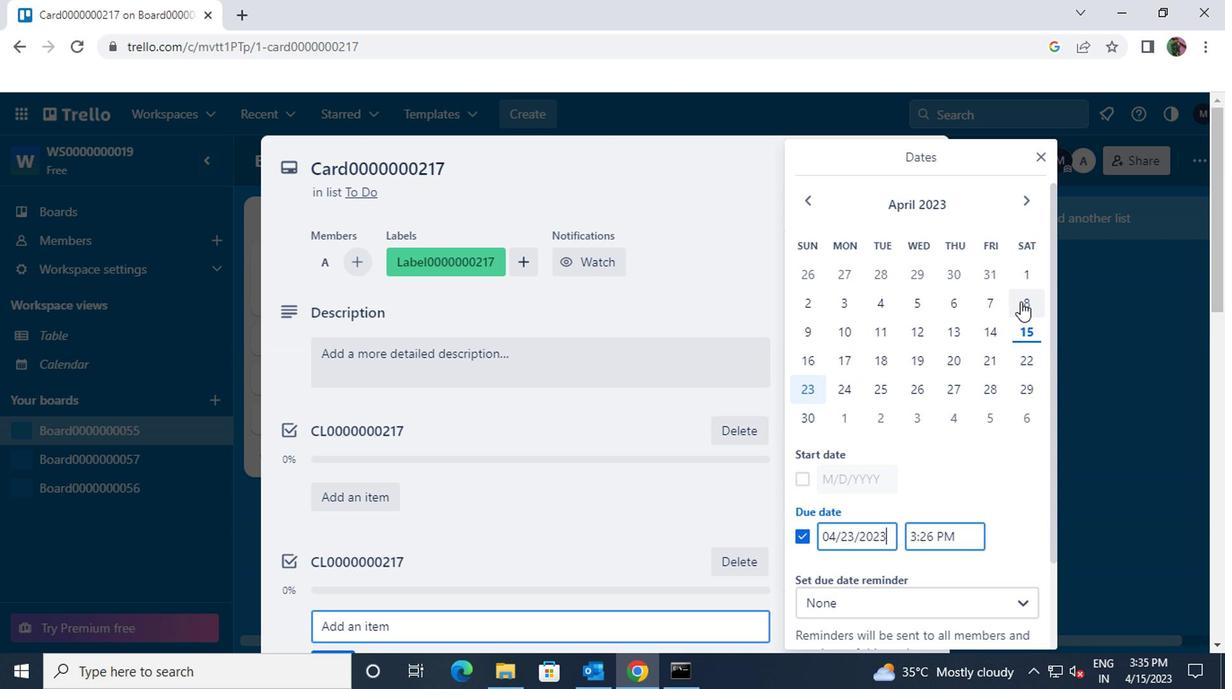 
Action: Mouse pressed left at (1019, 301)
Screenshot: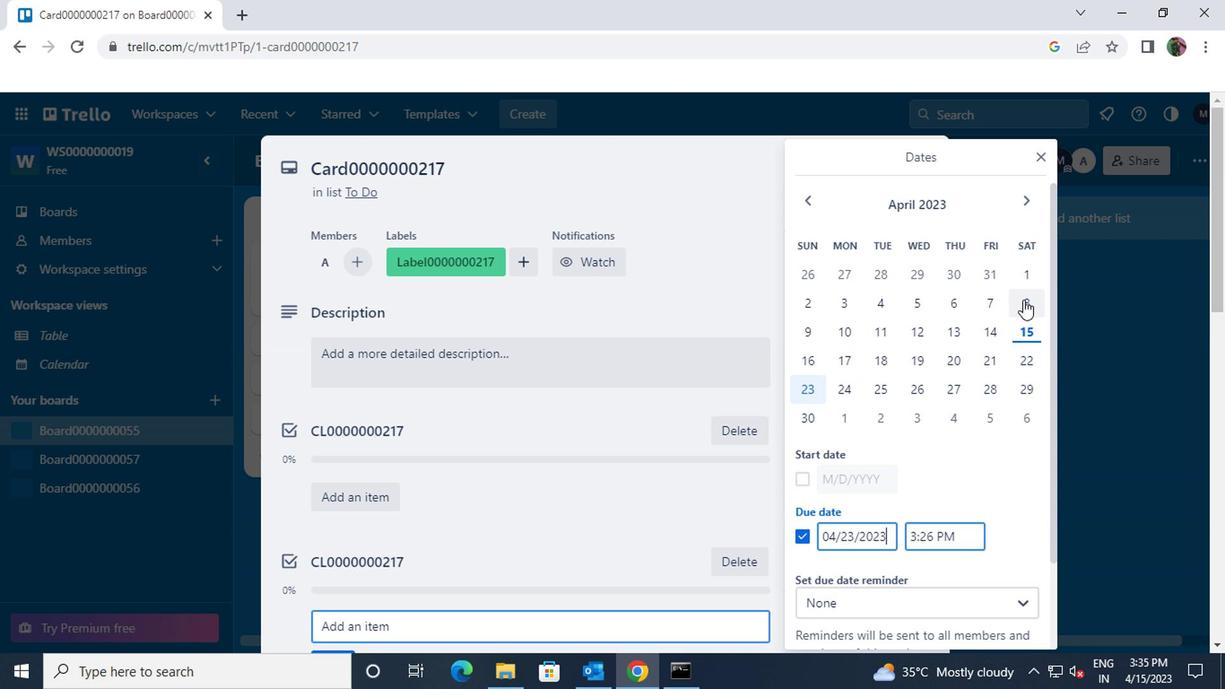
Action: Mouse moved to (809, 388)
Screenshot: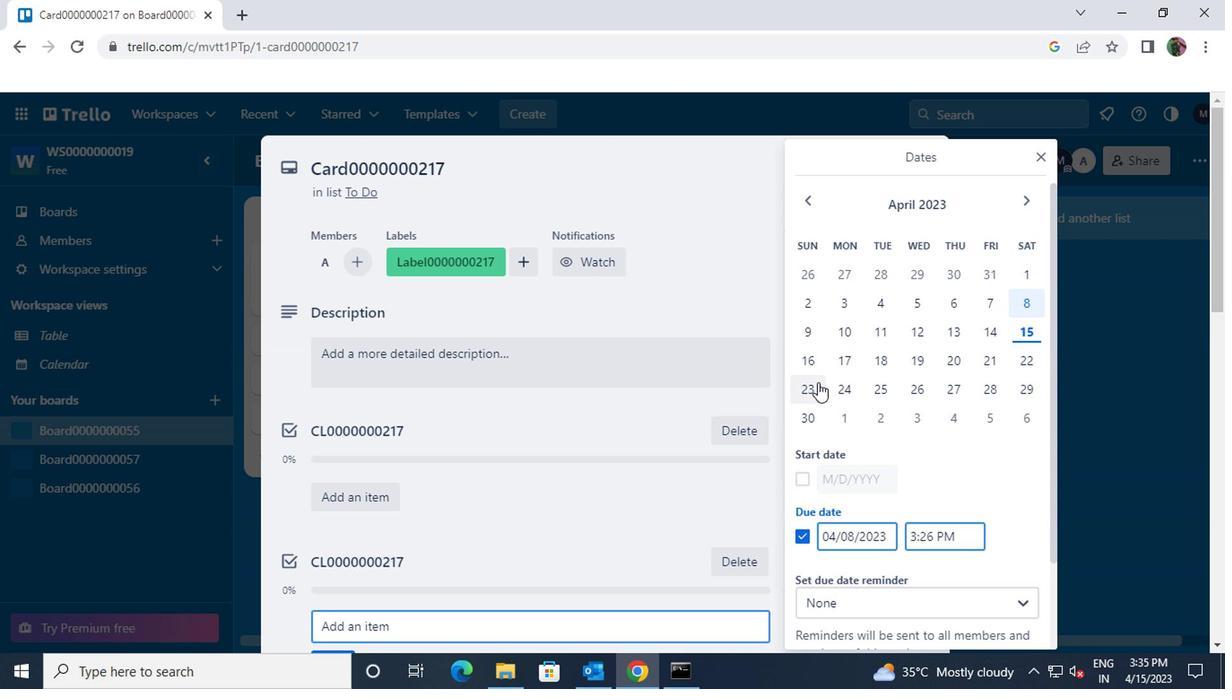 
Action: Mouse pressed left at (809, 388)
Screenshot: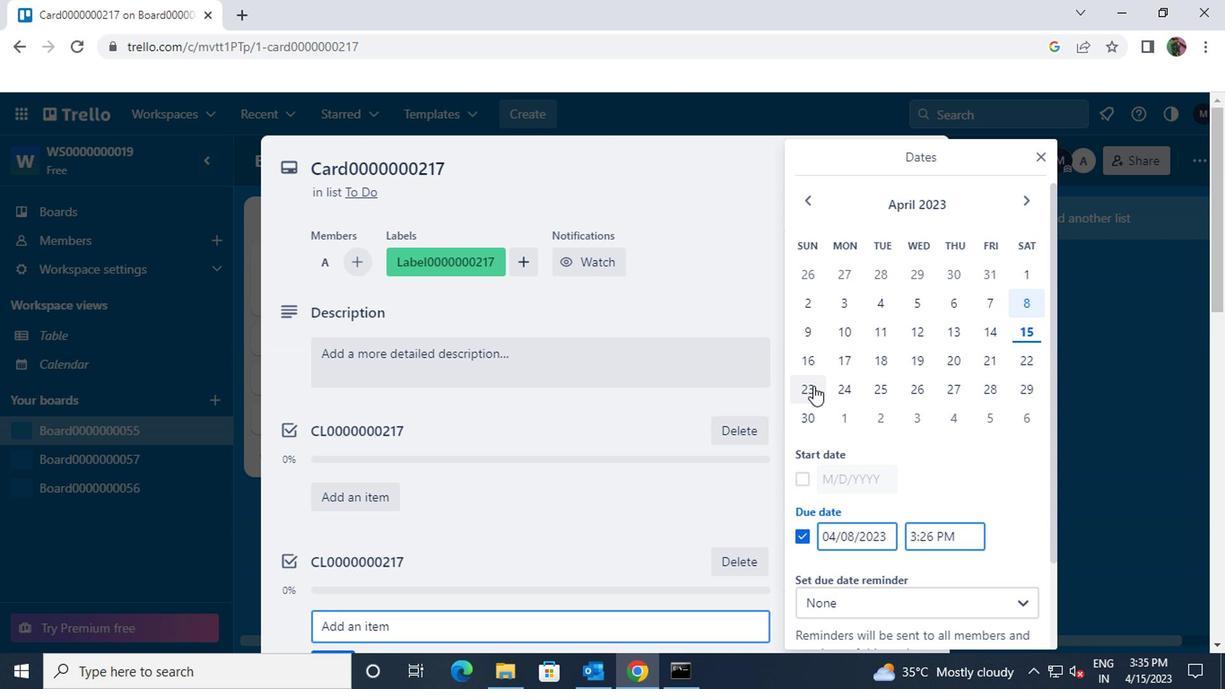 
Action: Mouse scrolled (809, 387) with delta (0, 0)
Screenshot: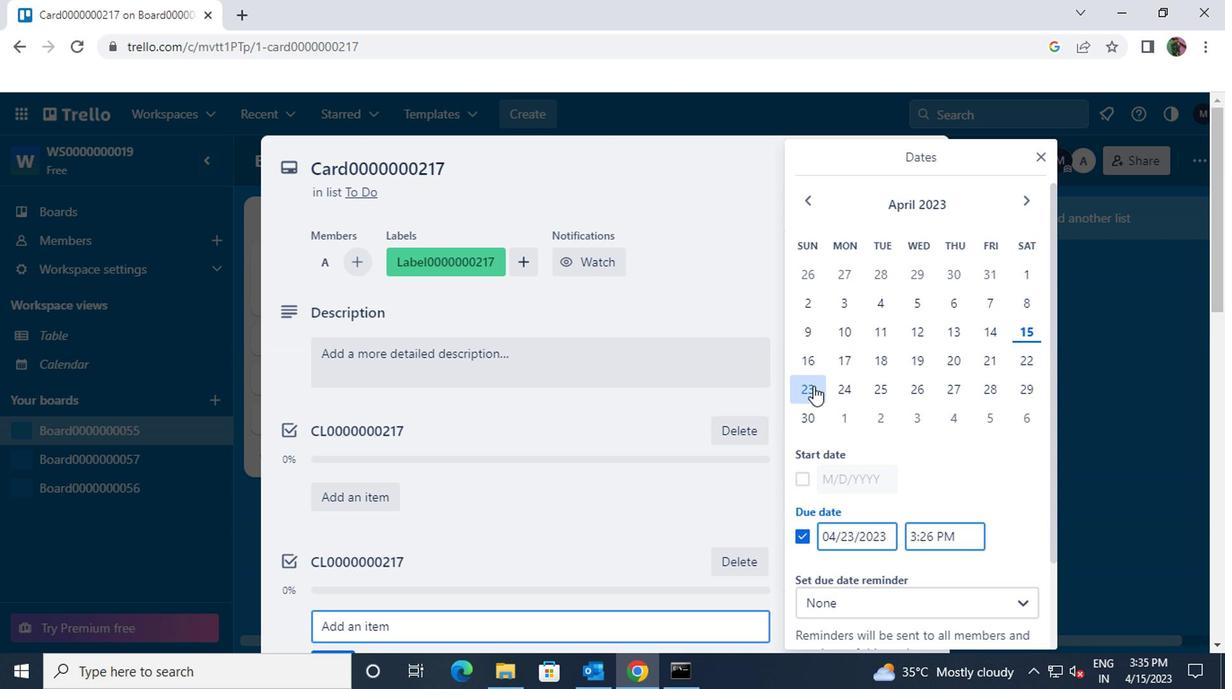 
Action: Mouse scrolled (809, 387) with delta (0, 0)
Screenshot: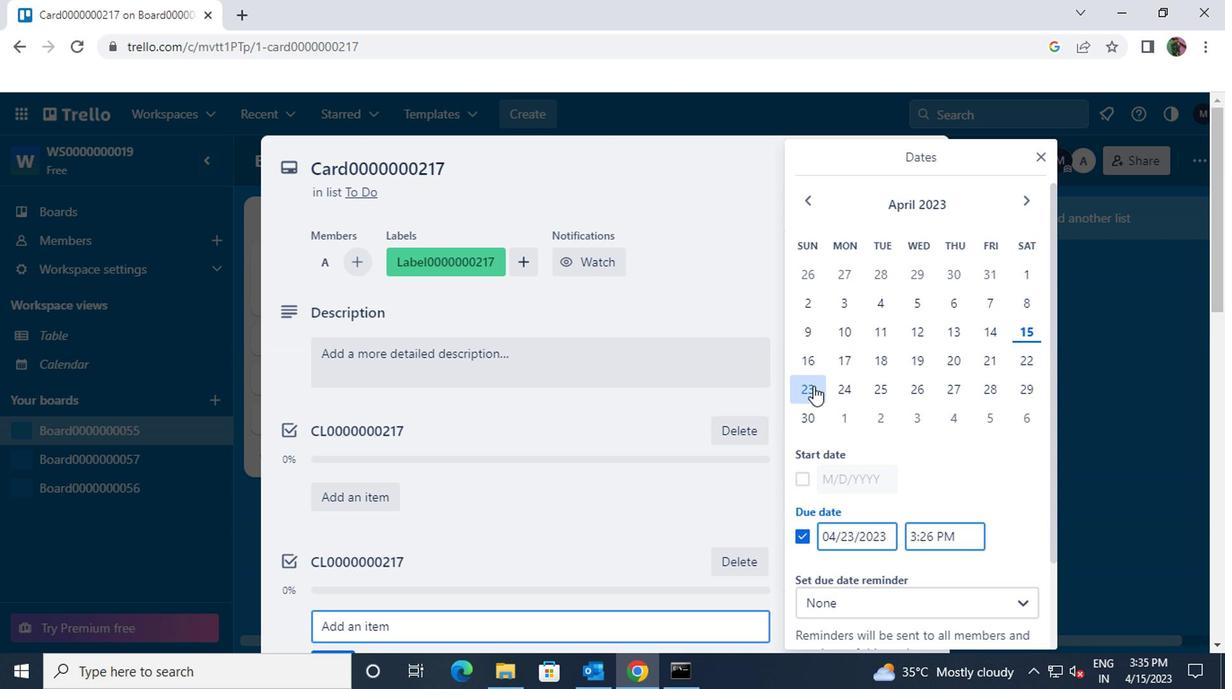 
Action: Mouse moved to (809, 388)
Screenshot: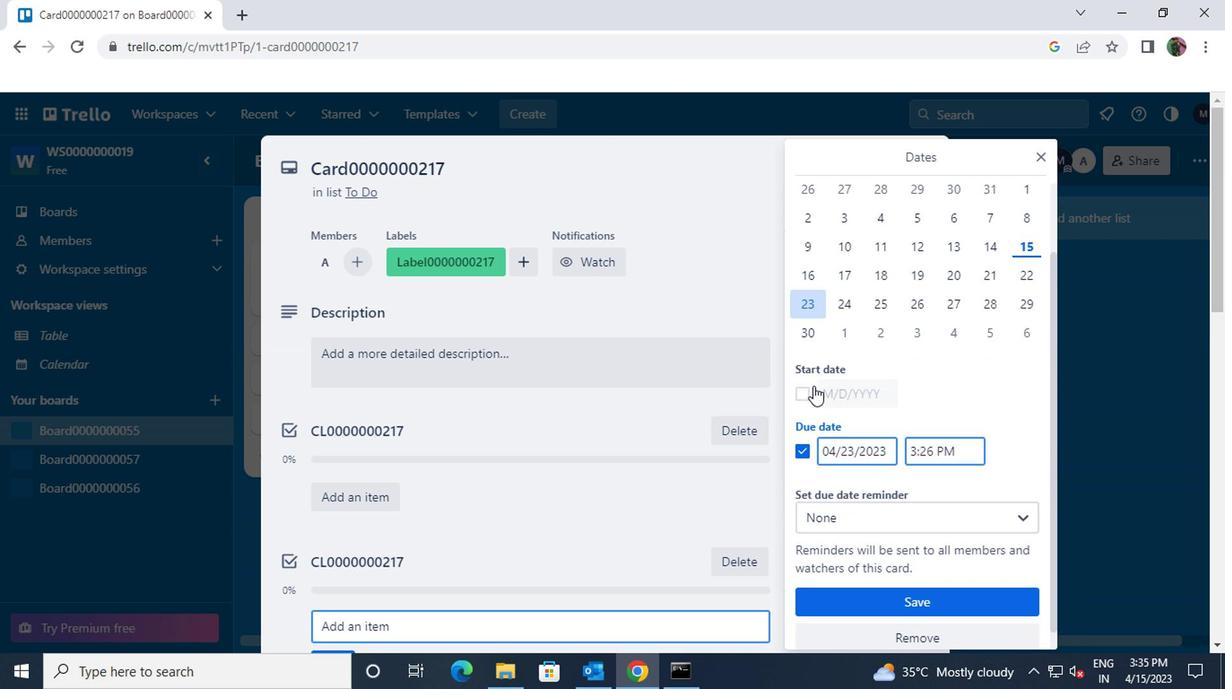 
Action: Mouse scrolled (809, 387) with delta (0, 0)
Screenshot: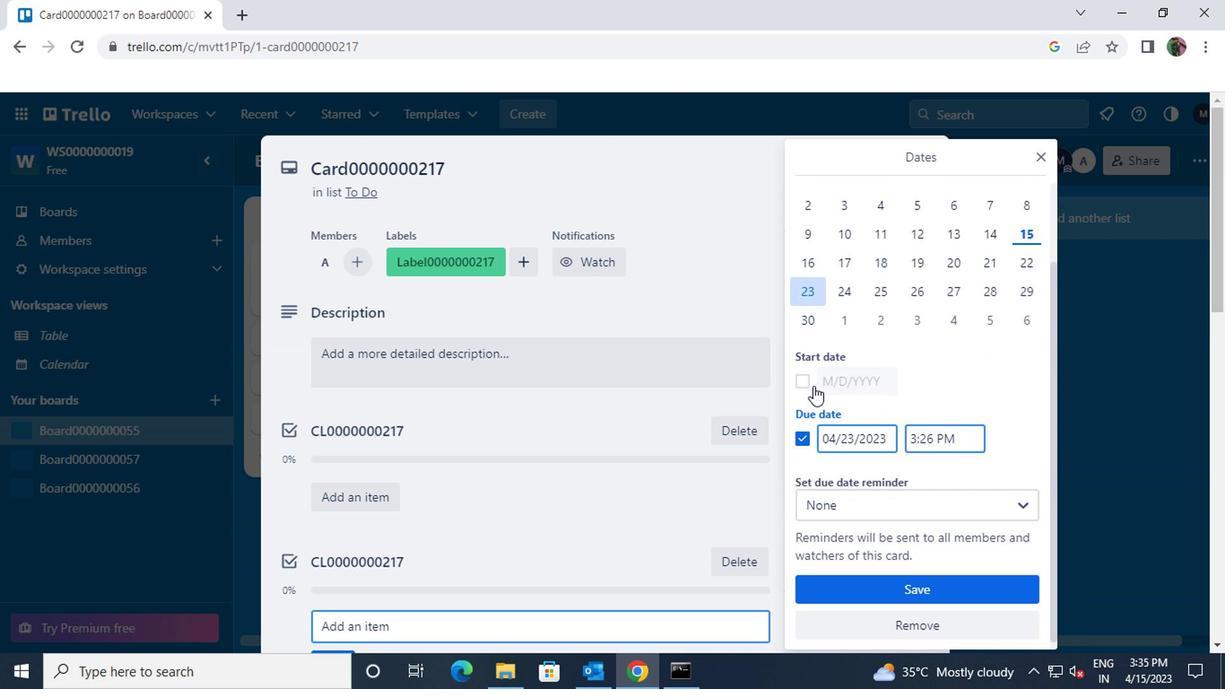 
Action: Mouse moved to (935, 582)
Screenshot: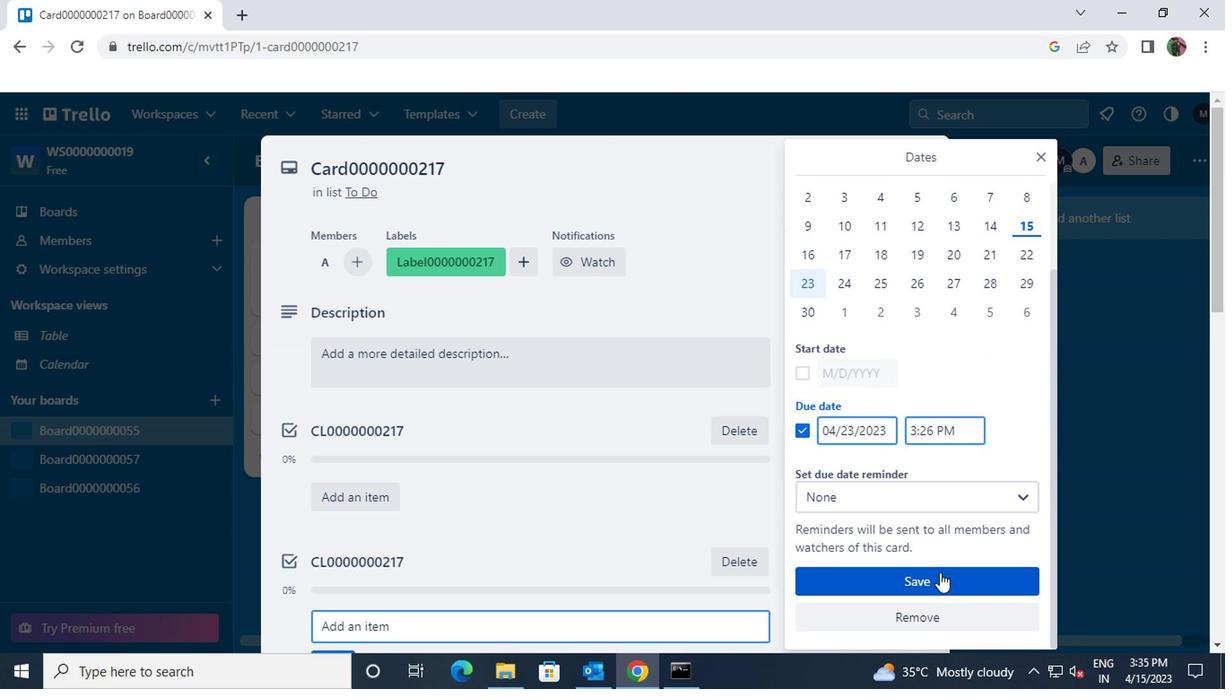 
Action: Mouse pressed left at (935, 582)
Screenshot: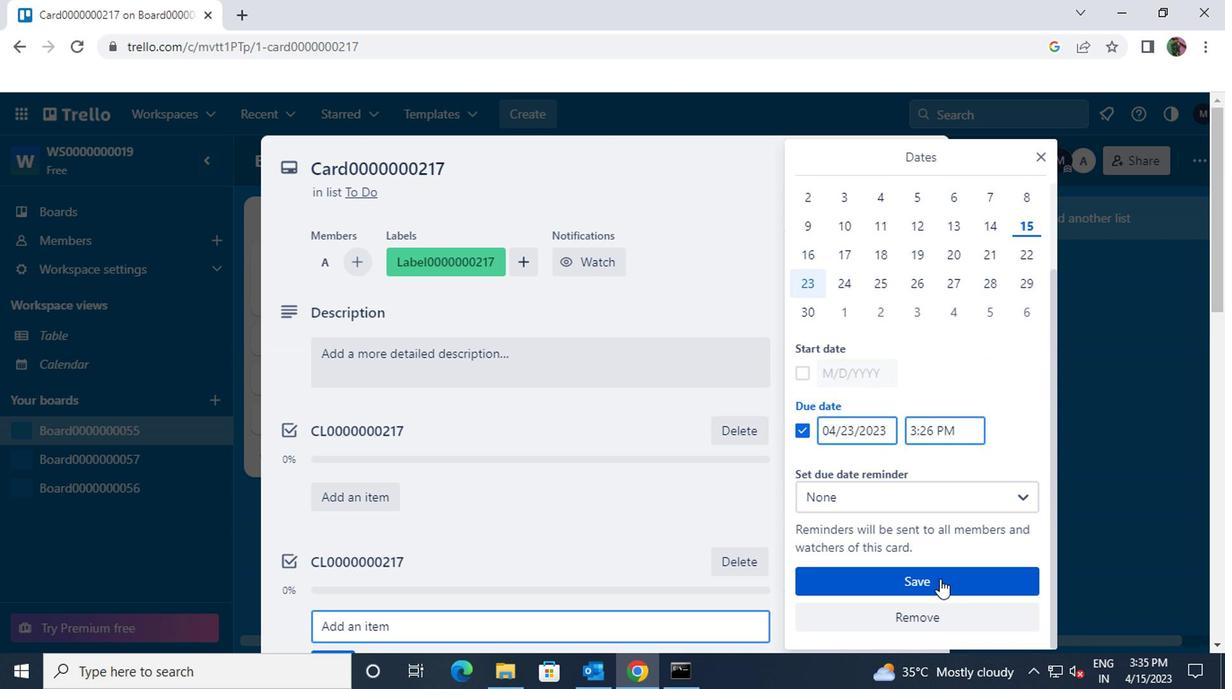 
Action: Mouse moved to (932, 575)
Screenshot: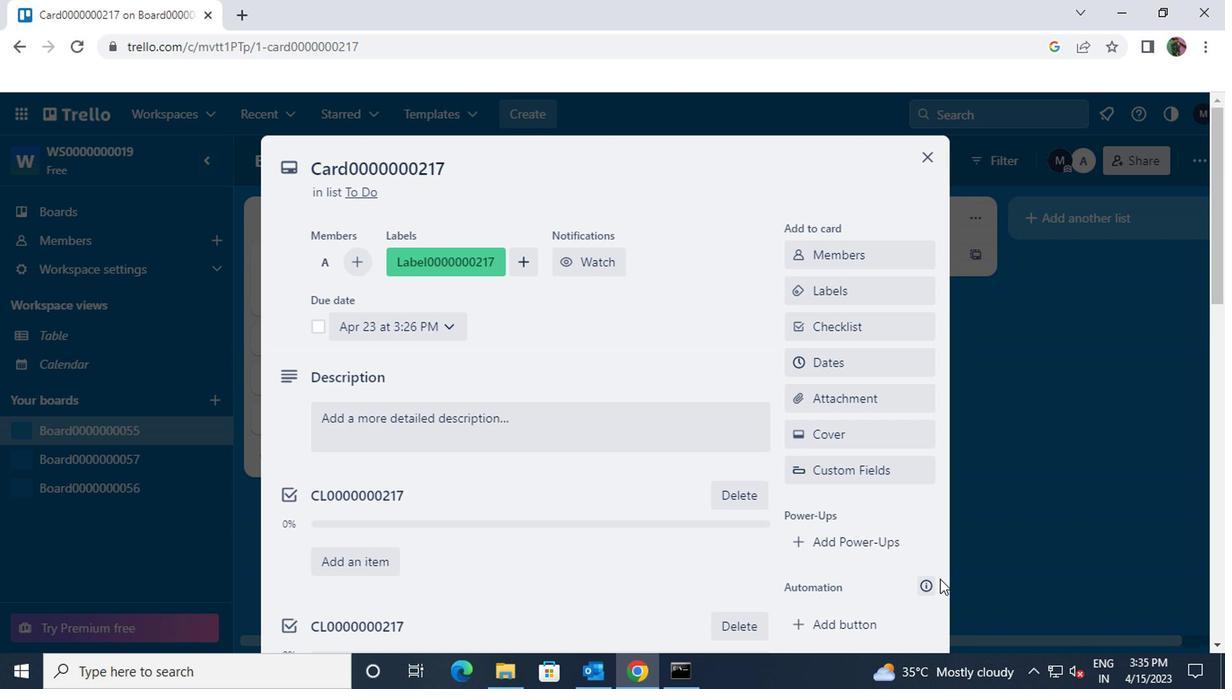 
